 Task: Select street view around selected location Fort Davis National Historic Site, Texas, United States and verify 4 surrounding locations
Action: Mouse moved to (95, 53)
Screenshot: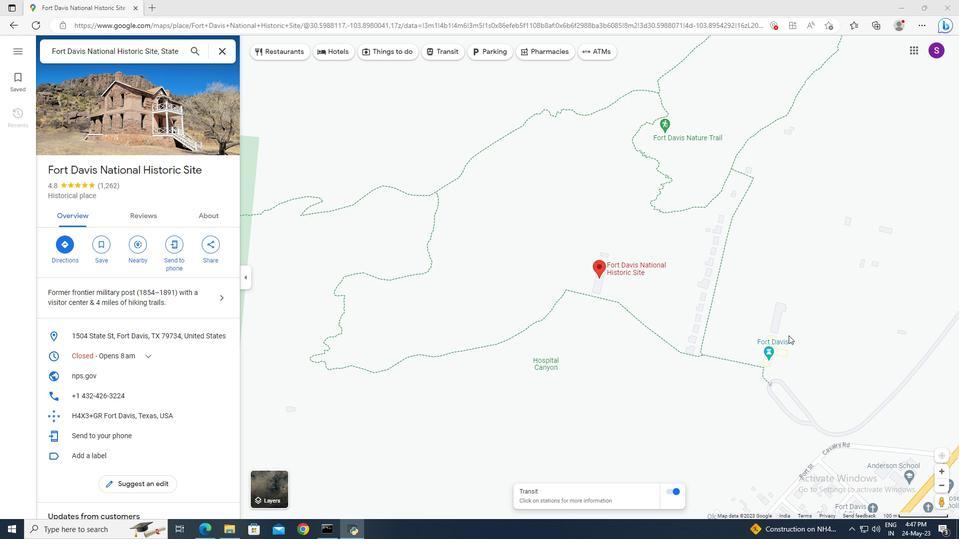 
Action: Mouse pressed left at (95, 53)
Screenshot: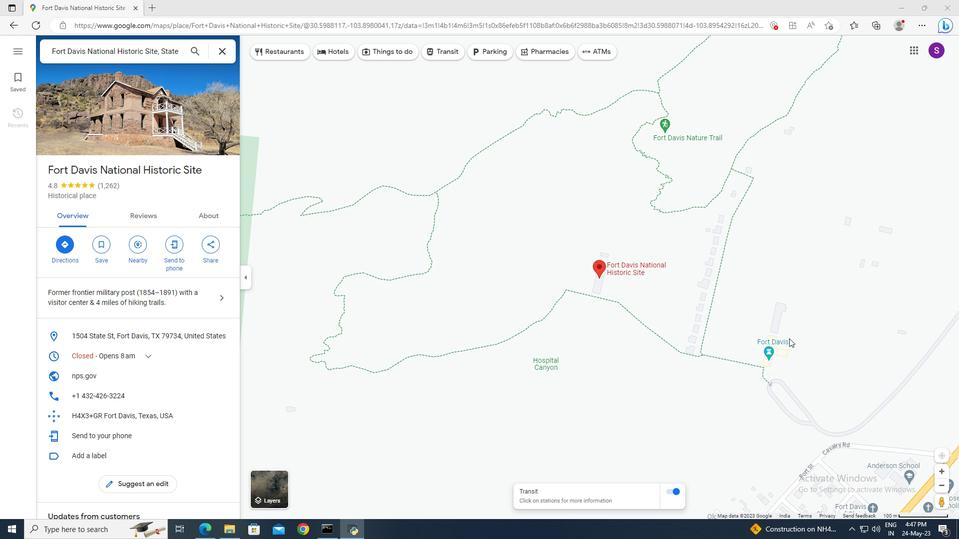 
Action: Key pressed <Key.shift>Fort<Key.space><Key.shift>Davis<Key.space><Key.shift>National<Key.space><Key.shift>Historic<Key.space><Key.shift_r>Site
Screenshot: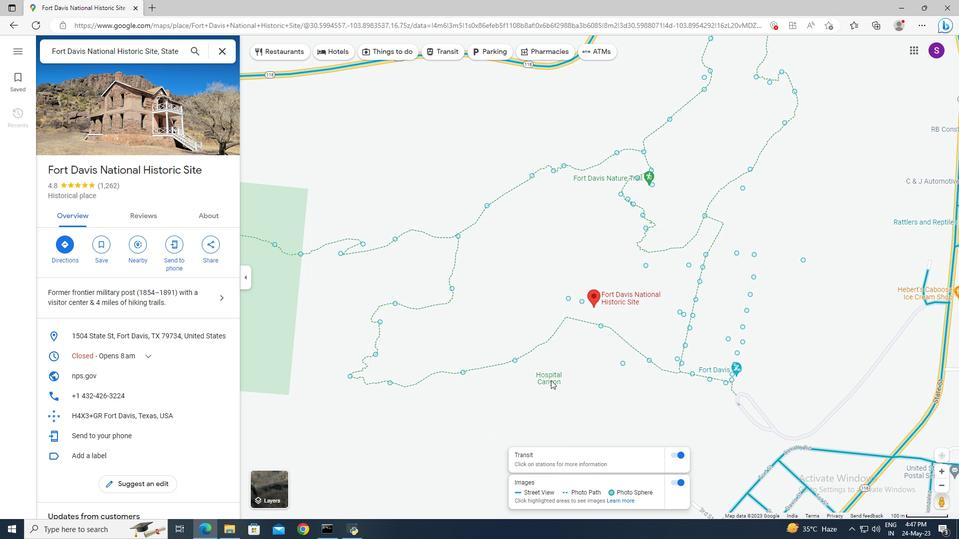 
Action: Mouse moved to (100, 69)
Screenshot: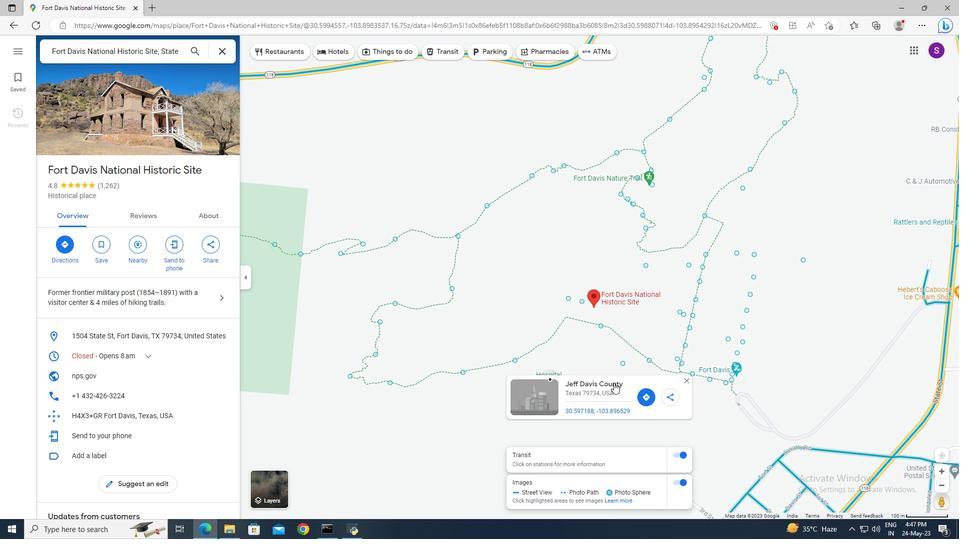 
Action: Mouse pressed left at (100, 69)
Screenshot: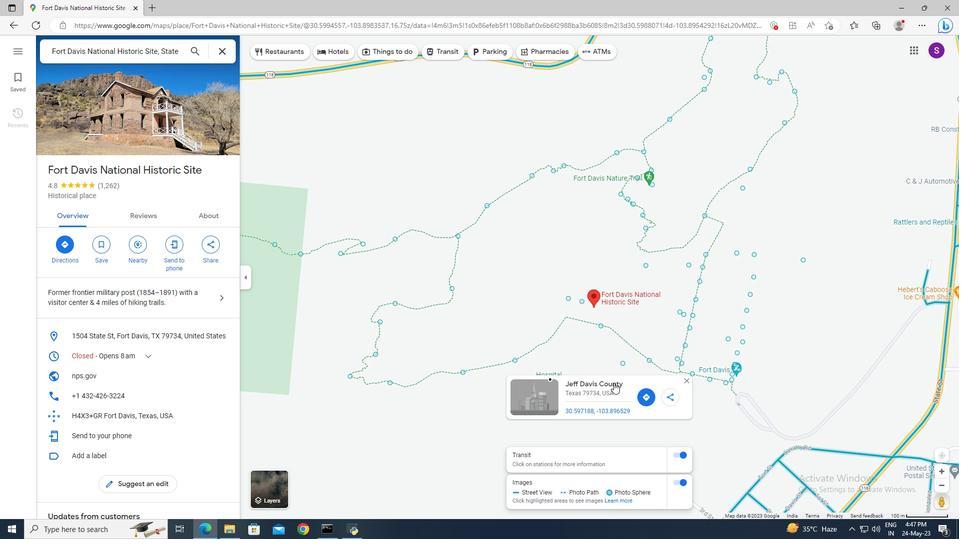 
Action: Mouse moved to (941, 505)
Screenshot: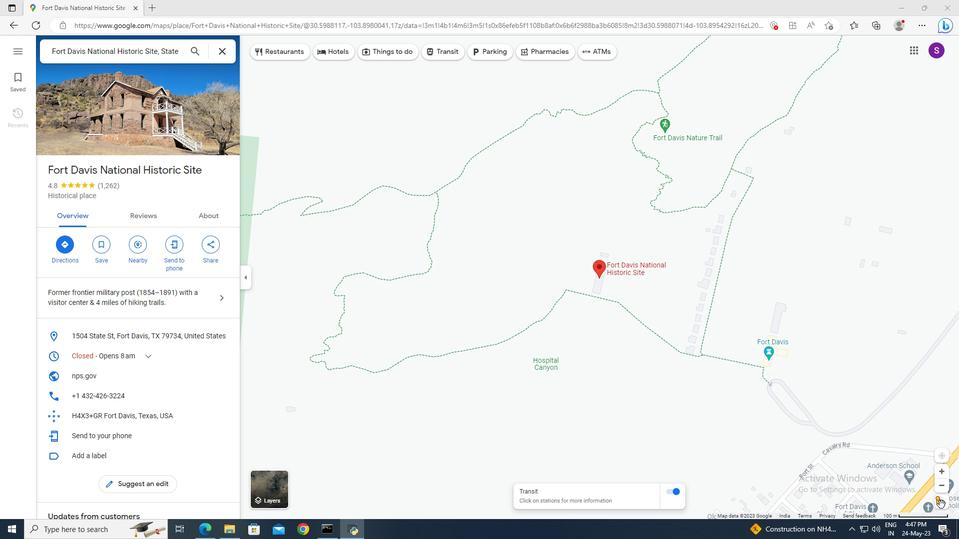
Action: Mouse pressed left at (941, 505)
Screenshot: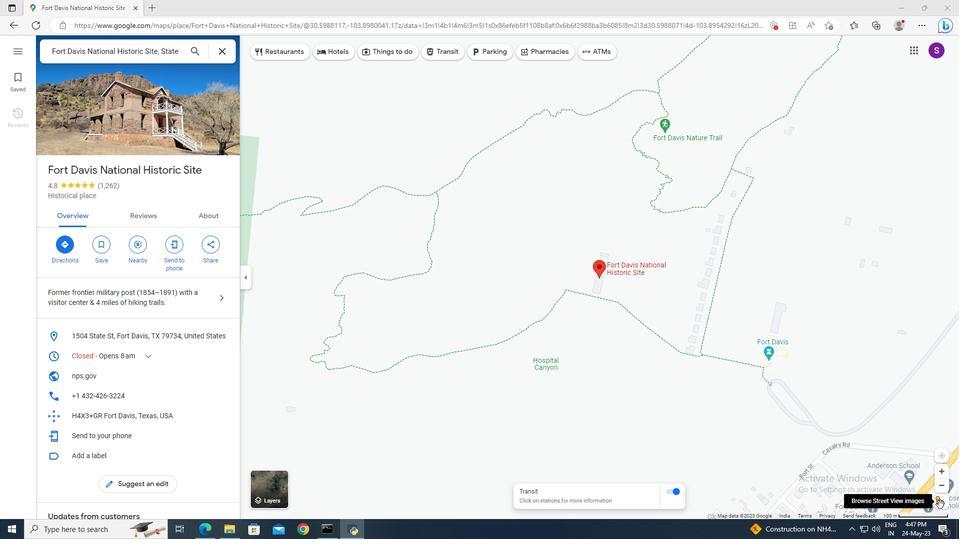 
Action: Mouse moved to (622, 337)
Screenshot: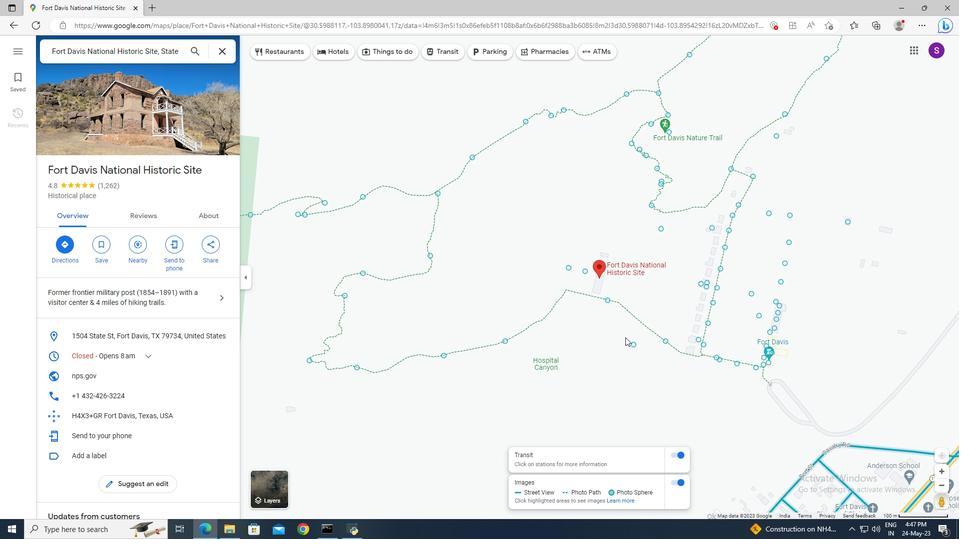 
Action: Mouse scrolled (622, 337) with delta (0, 0)
Screenshot: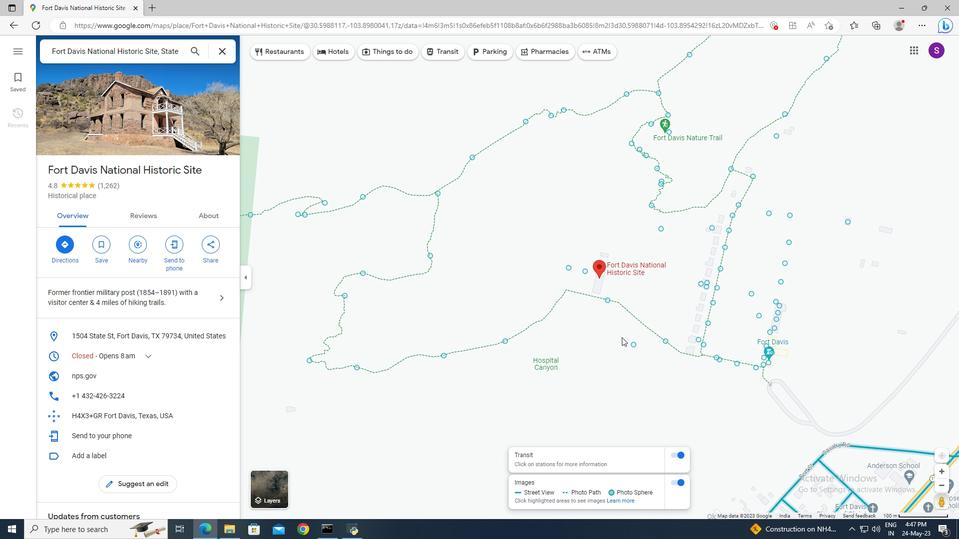 
Action: Mouse scrolled (622, 337) with delta (0, 0)
Screenshot: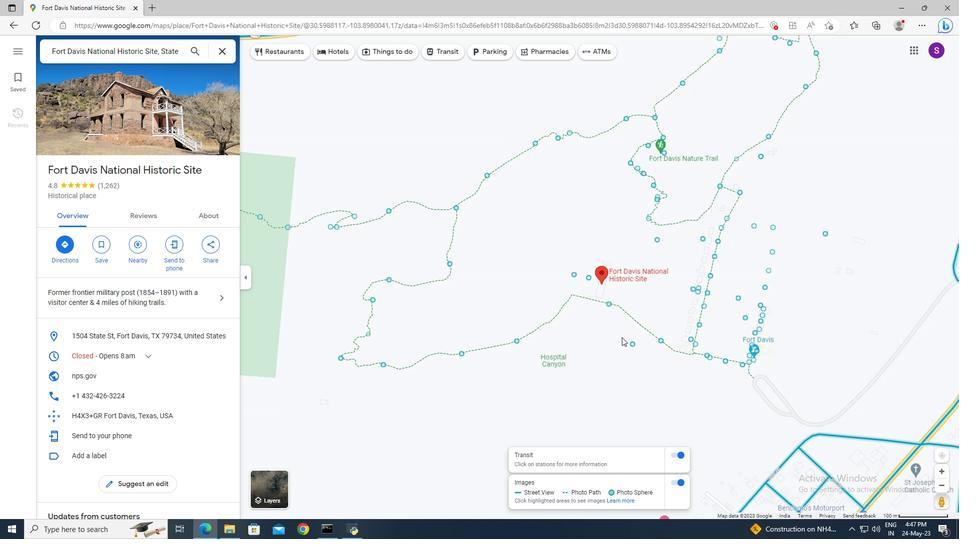 
Action: Mouse scrolled (622, 337) with delta (0, 0)
Screenshot: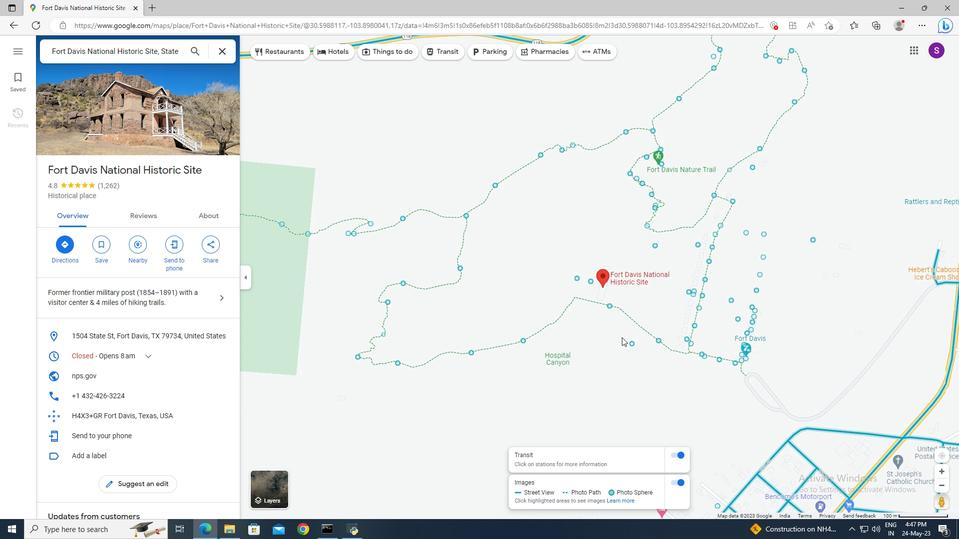 
Action: Mouse scrolled (622, 337) with delta (0, 0)
Screenshot: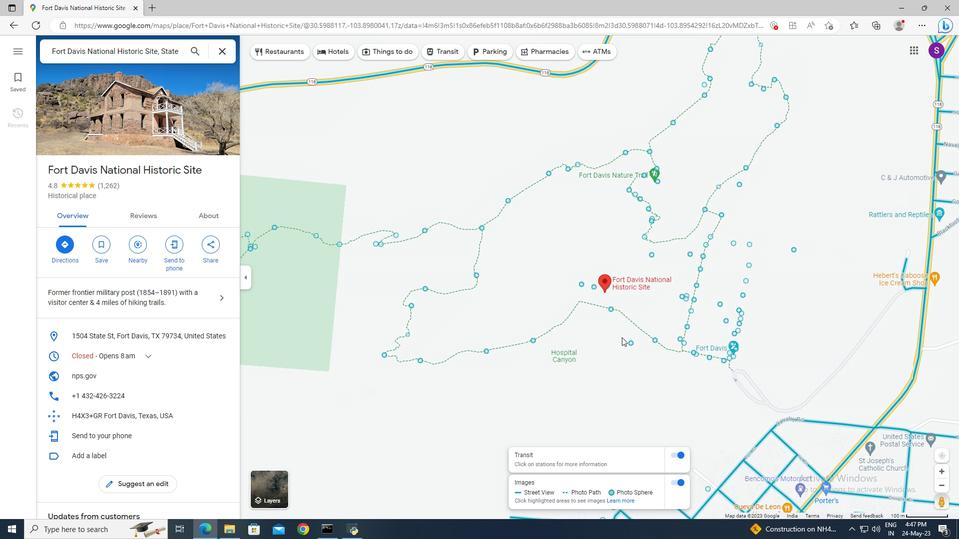 
Action: Mouse scrolled (622, 337) with delta (0, 0)
Screenshot: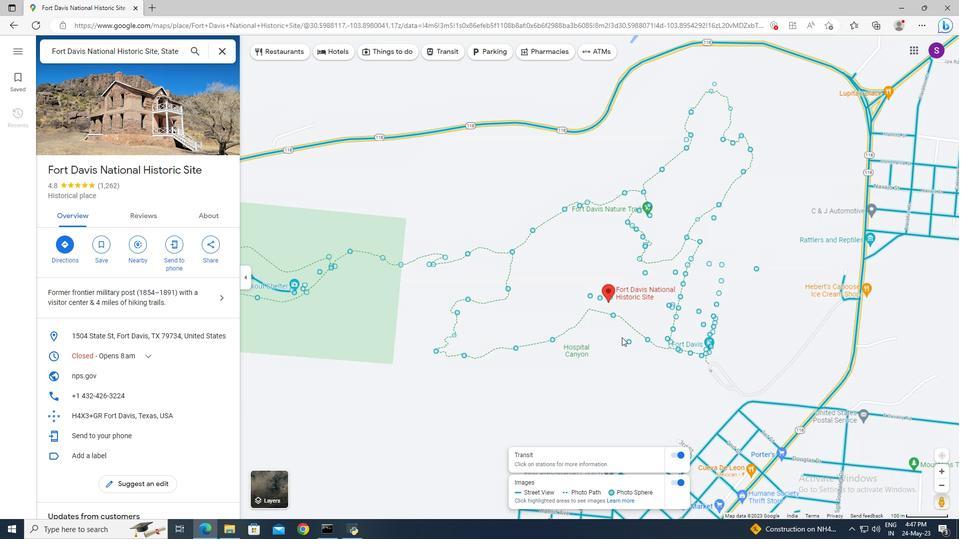 
Action: Mouse moved to (739, 335)
Screenshot: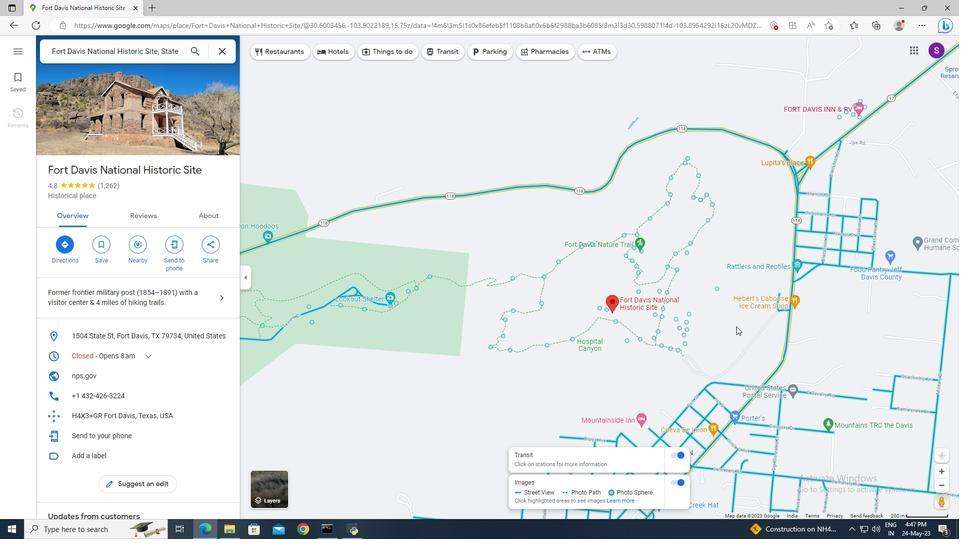 
Action: Mouse pressed left at (739, 335)
Screenshot: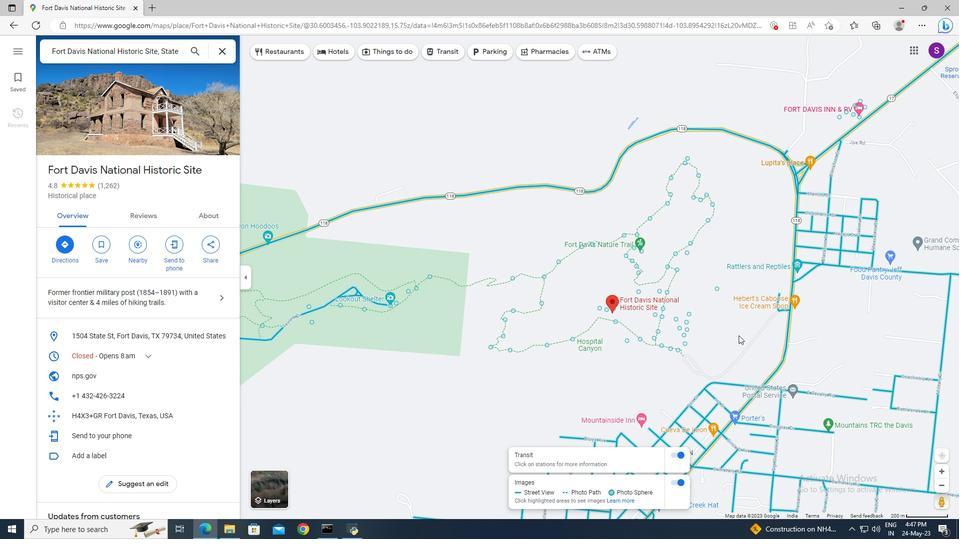 
Action: Mouse moved to (665, 318)
Screenshot: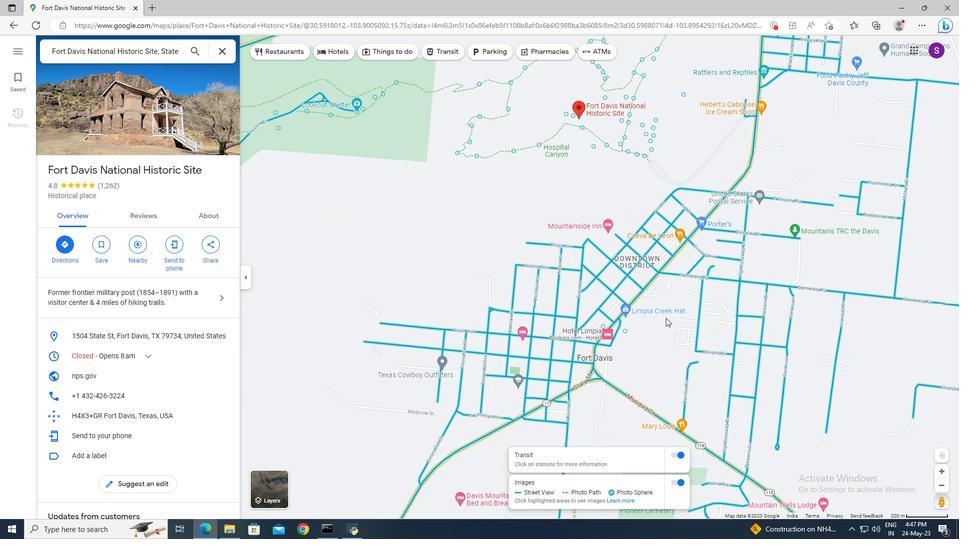 
Action: Mouse pressed left at (665, 318)
Screenshot: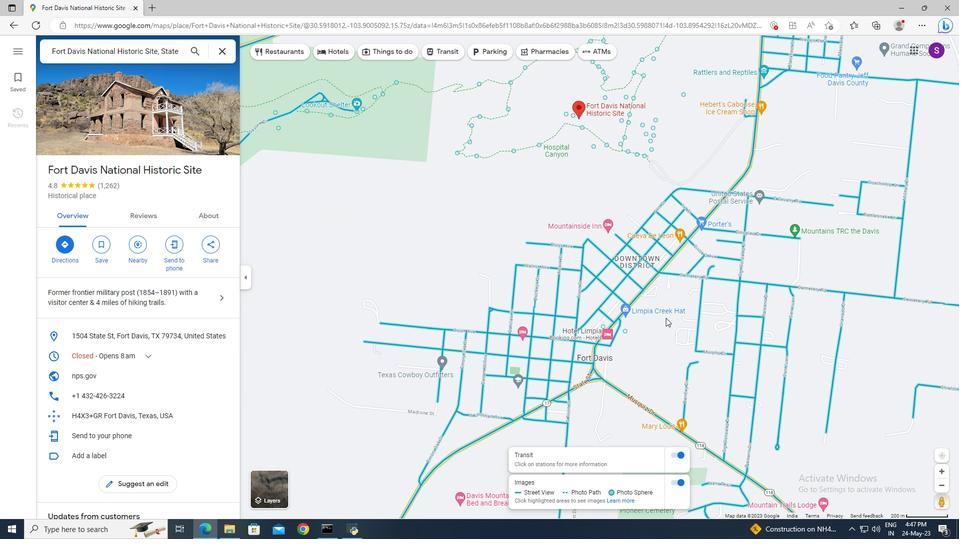 
Action: Mouse moved to (602, 196)
Screenshot: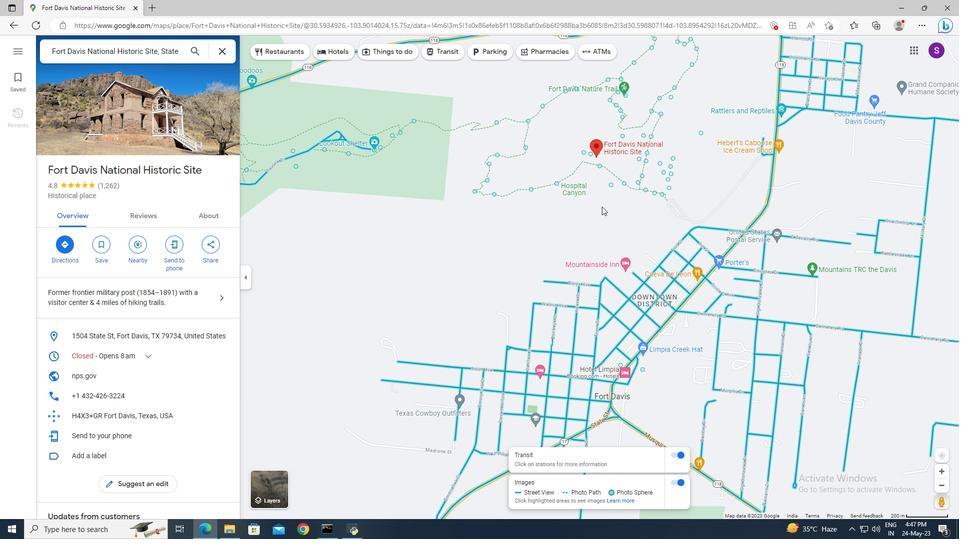 
Action: Mouse scrolled (602, 196) with delta (0, 0)
Screenshot: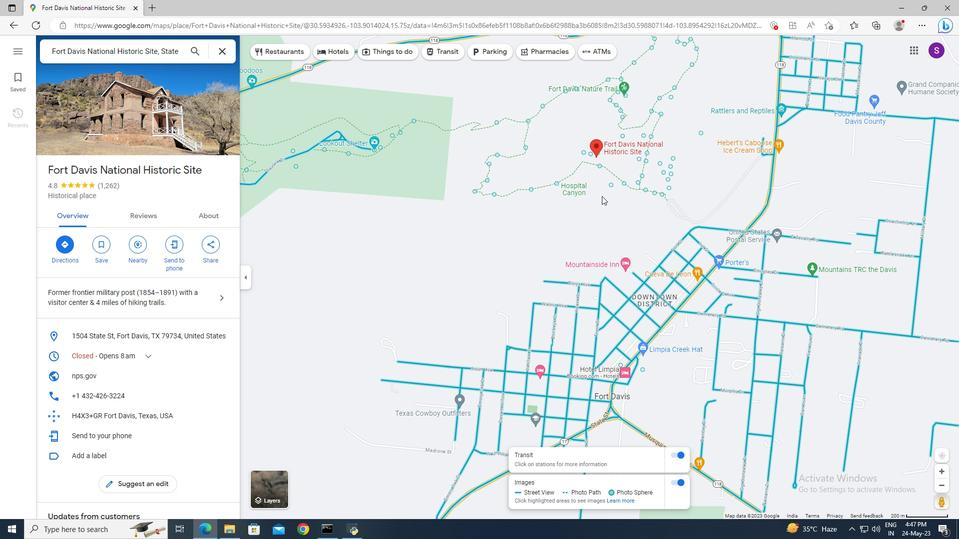 
Action: Mouse scrolled (602, 196) with delta (0, 0)
Screenshot: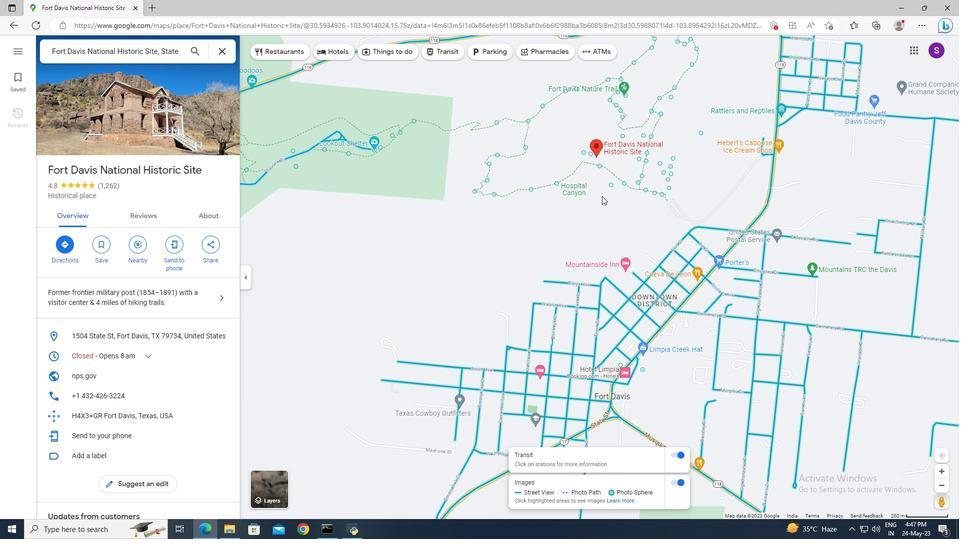 
Action: Mouse scrolled (602, 196) with delta (0, 0)
Screenshot: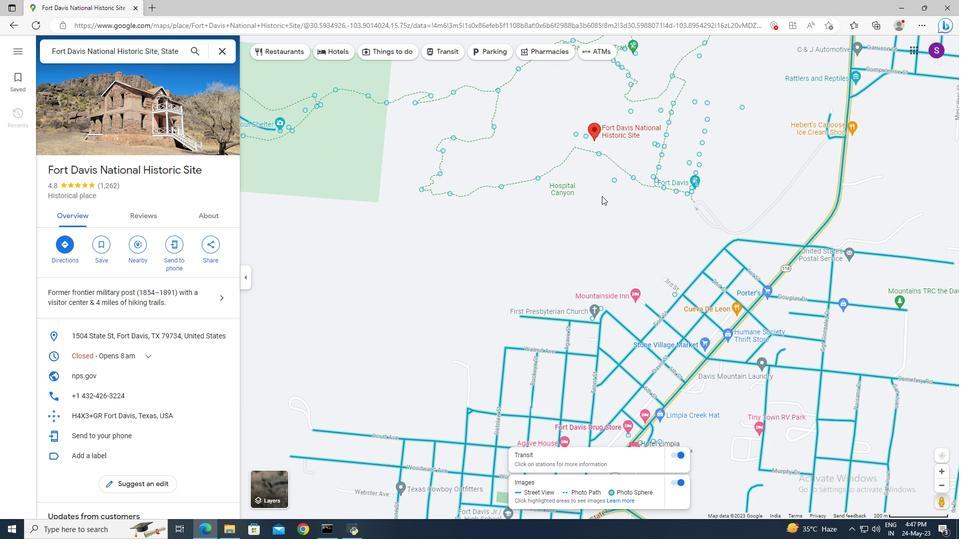 
Action: Mouse scrolled (602, 196) with delta (0, 0)
Screenshot: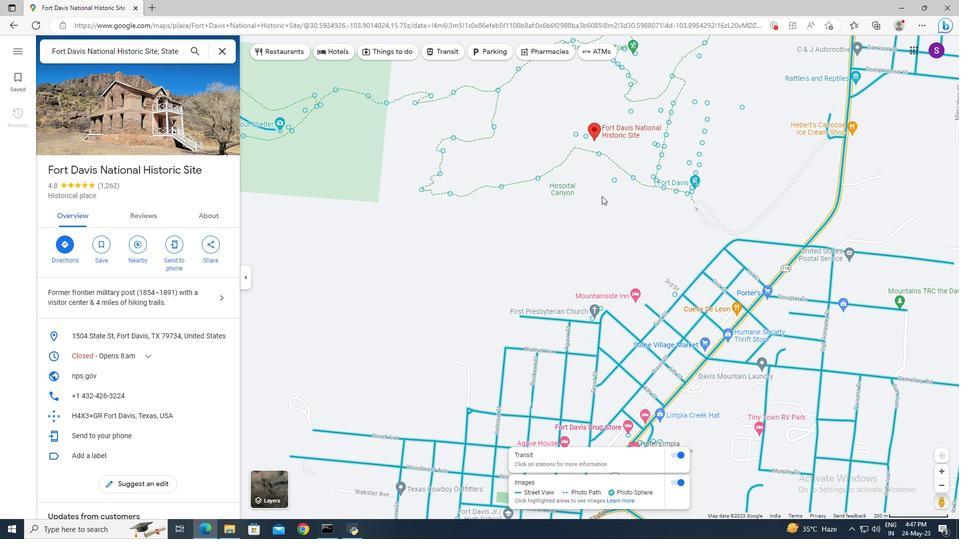 
Action: Mouse moved to (589, 187)
Screenshot: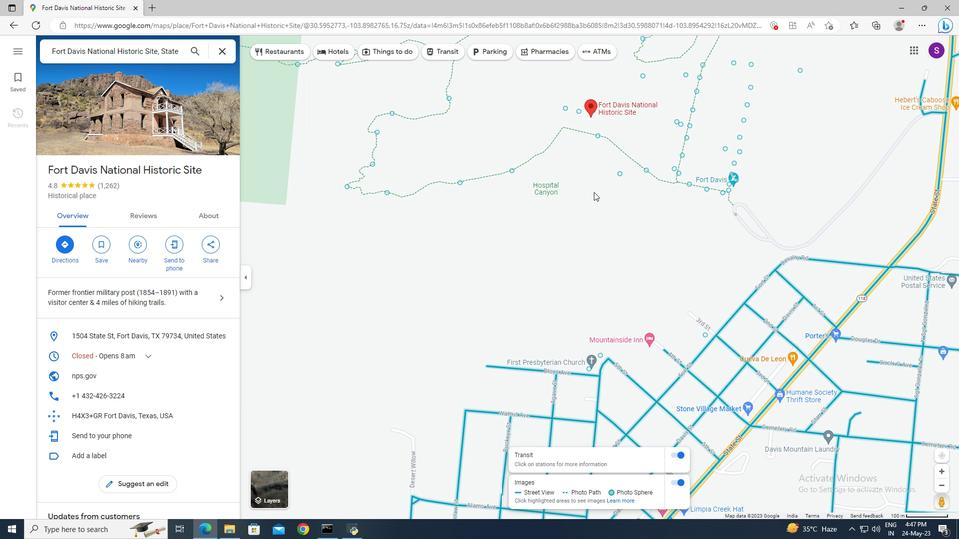 
Action: Mouse pressed left at (589, 187)
Screenshot: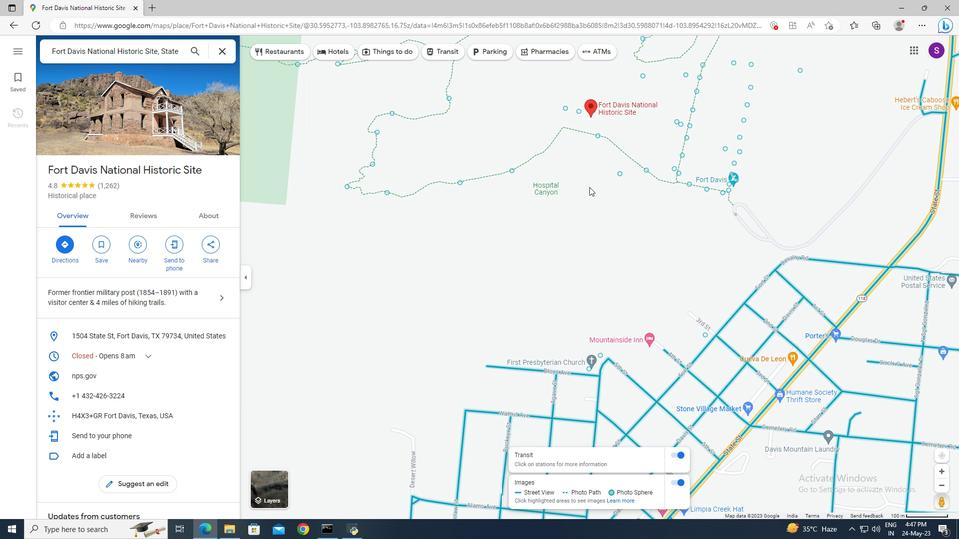 
Action: Mouse moved to (551, 380)
Screenshot: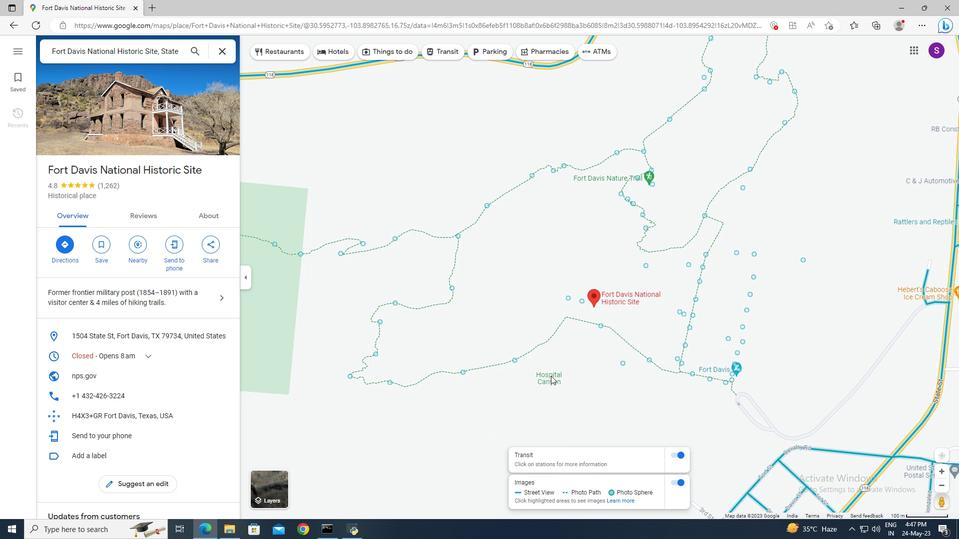 
Action: Mouse pressed left at (551, 380)
Screenshot: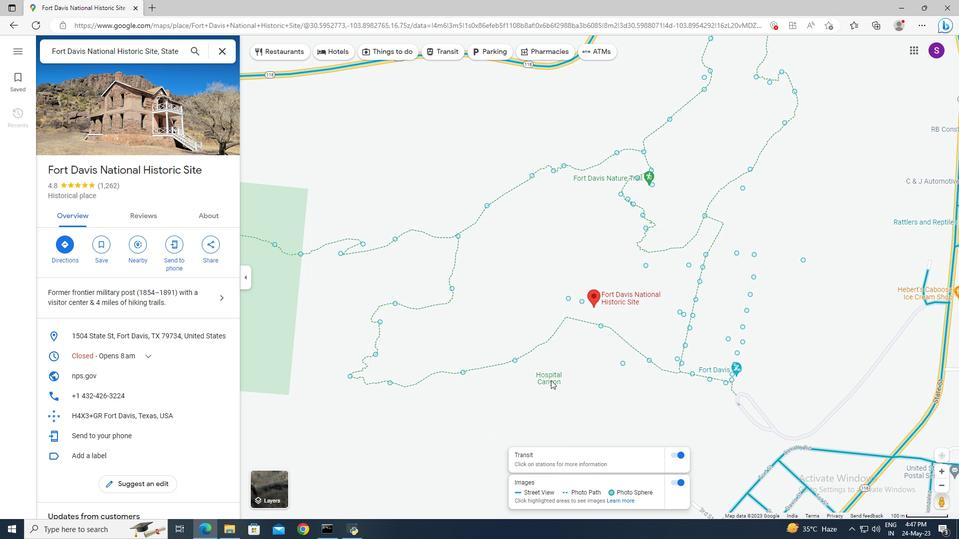 
Action: Mouse moved to (614, 383)
Screenshot: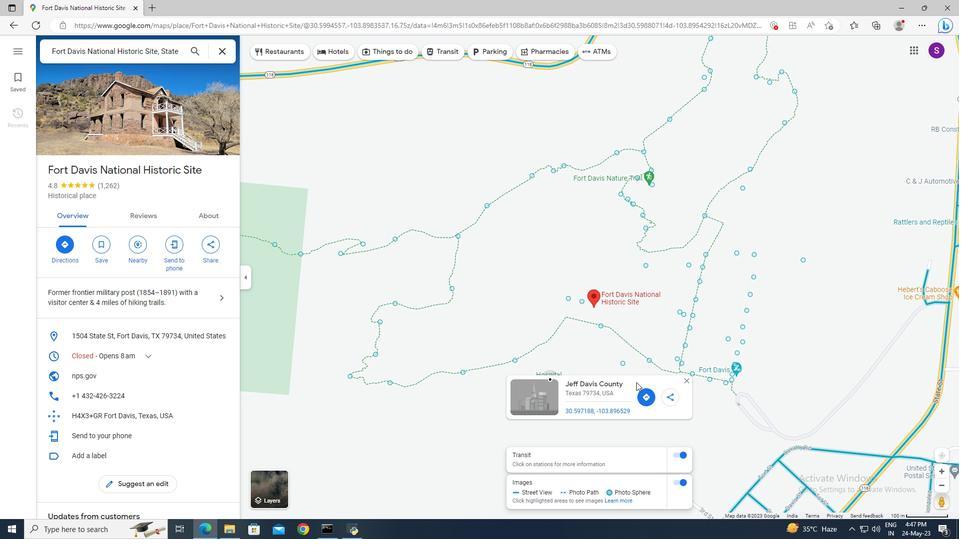 
Action: Mouse pressed left at (614, 383)
Screenshot: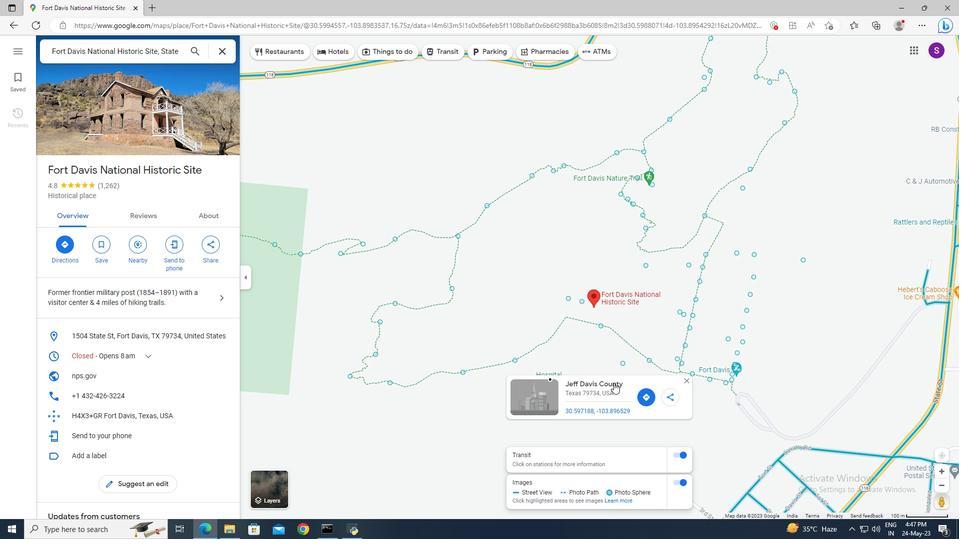 
Action: Mouse moved to (198, 246)
Screenshot: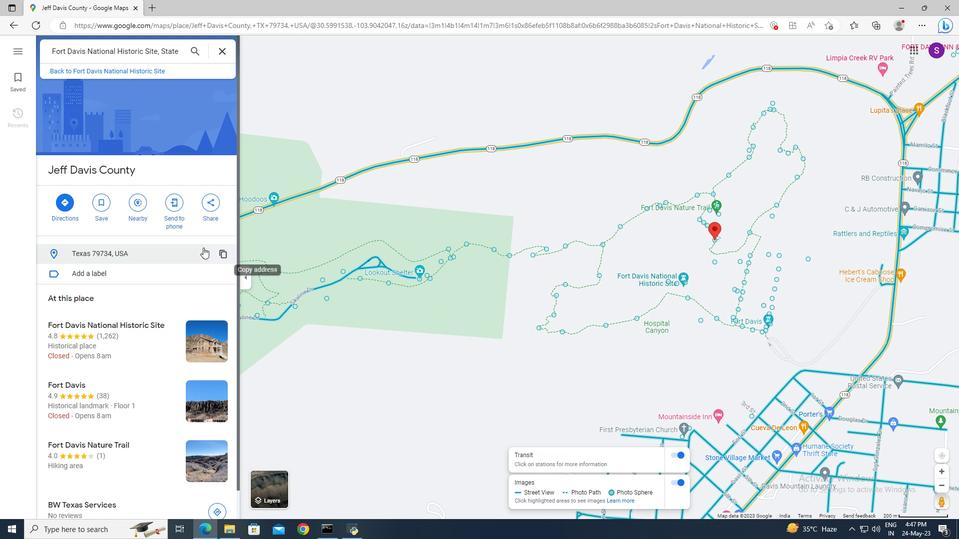 
Action: Mouse scrolled (198, 246) with delta (0, 0)
Screenshot: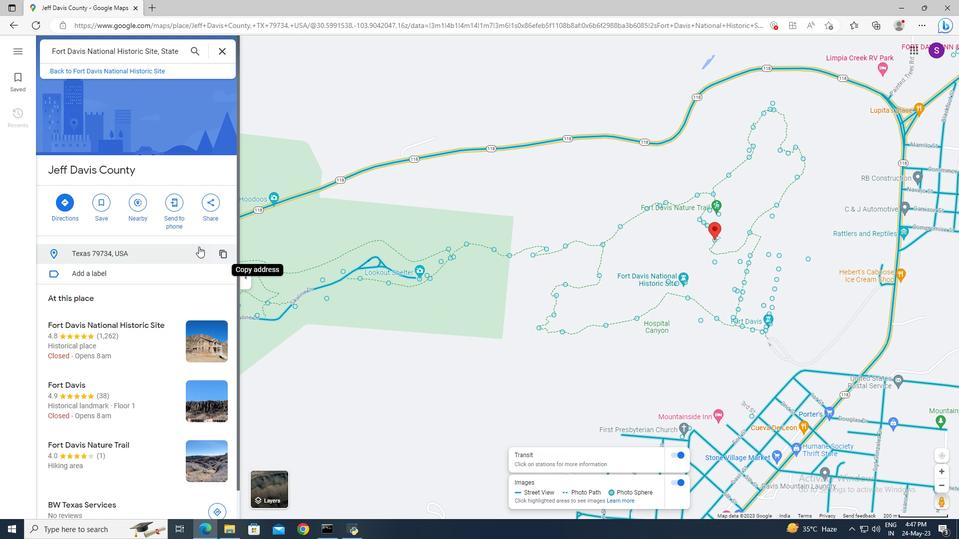
Action: Mouse moved to (715, 258)
Screenshot: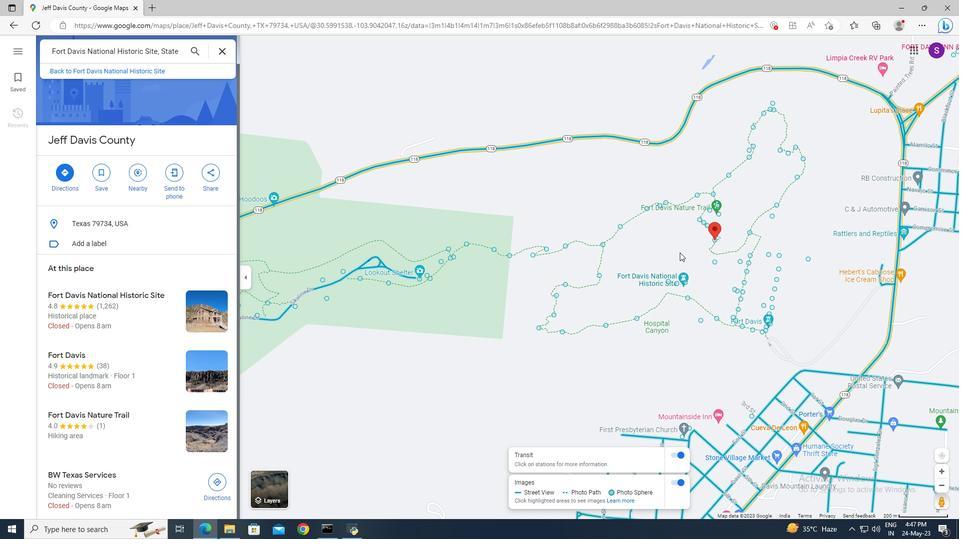 
Action: Mouse scrolled (715, 258) with delta (0, 0)
Screenshot: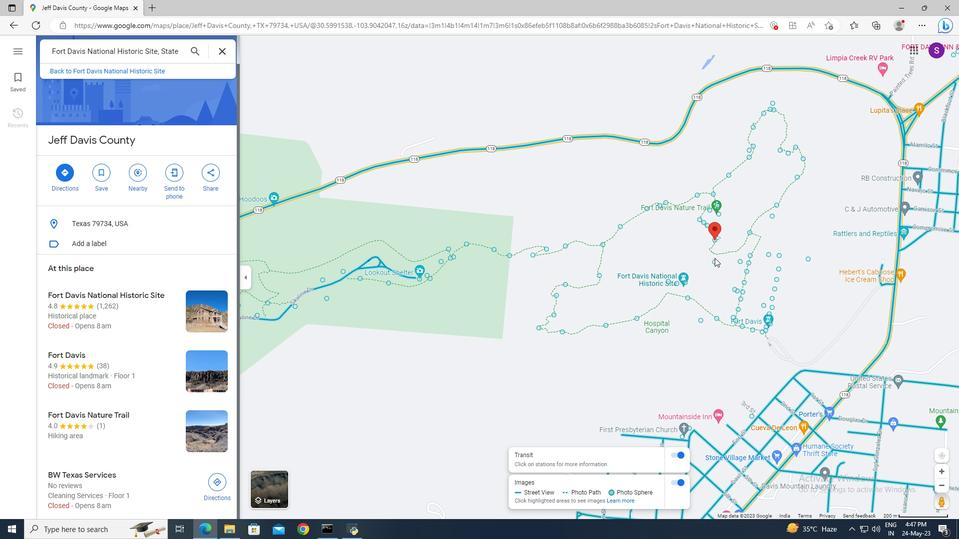 
Action: Mouse scrolled (715, 258) with delta (0, 0)
Screenshot: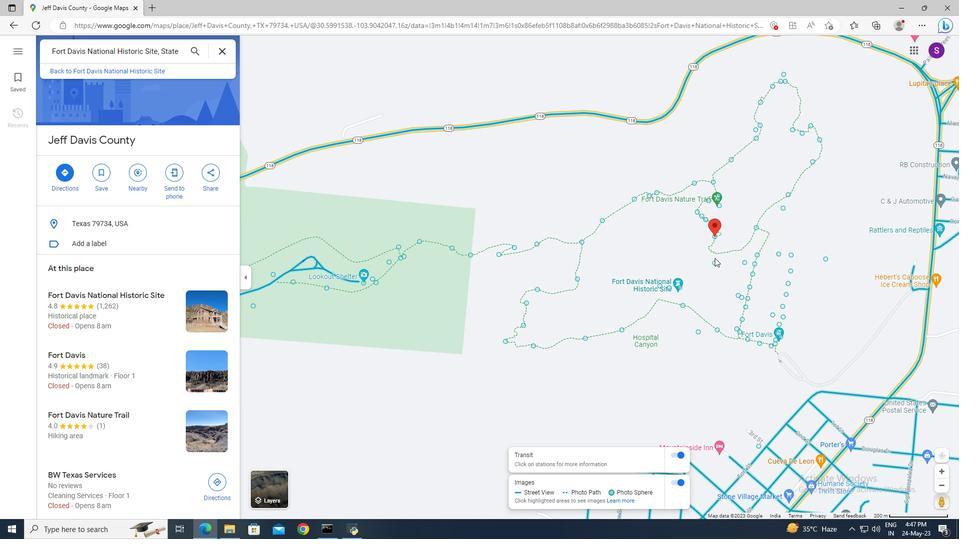 
Action: Mouse scrolled (715, 258) with delta (0, 0)
Screenshot: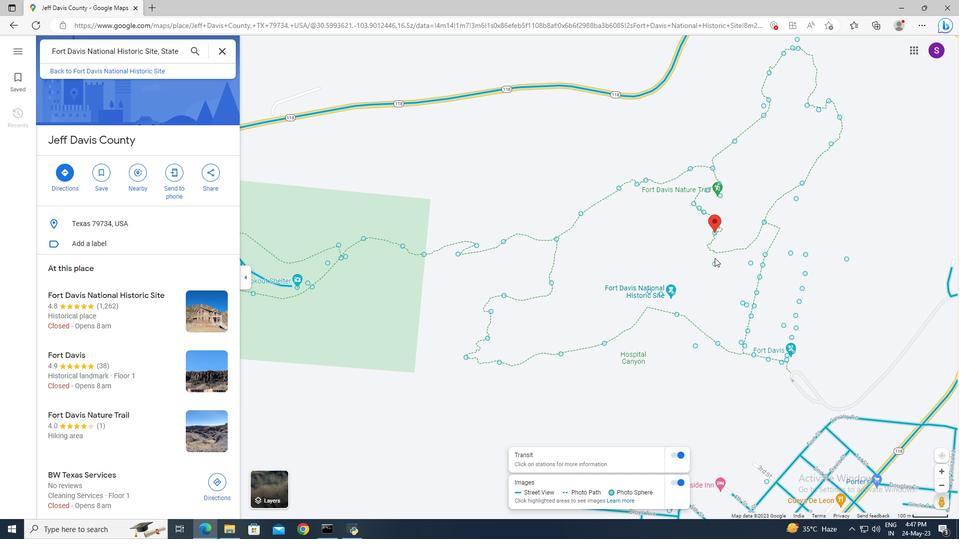 
Action: Mouse moved to (719, 174)
Screenshot: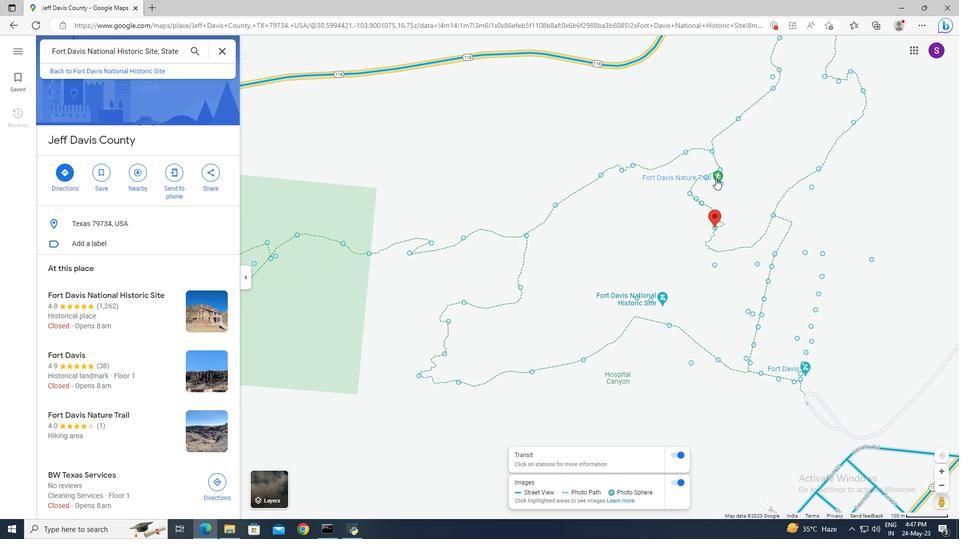 
Action: Mouse pressed left at (719, 174)
Screenshot: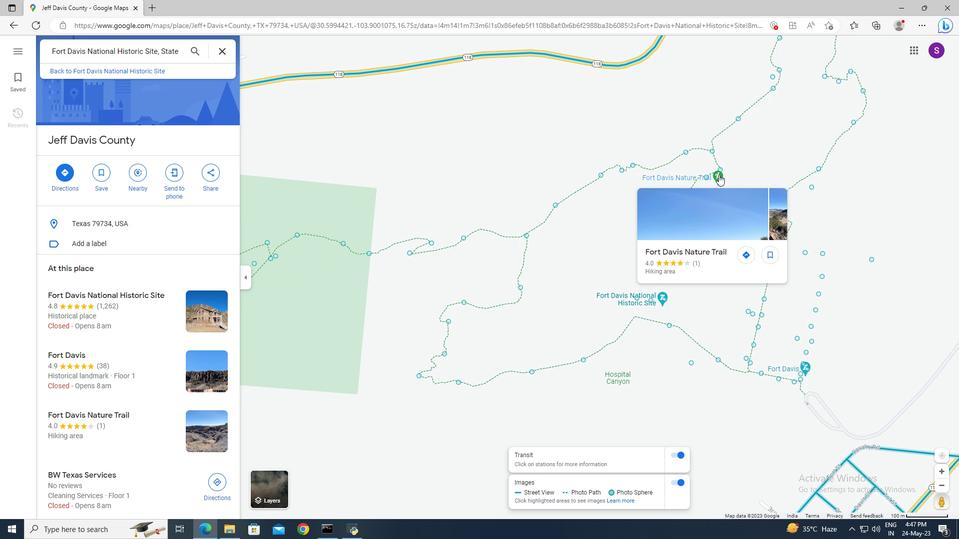 
Action: Mouse moved to (723, 285)
Screenshot: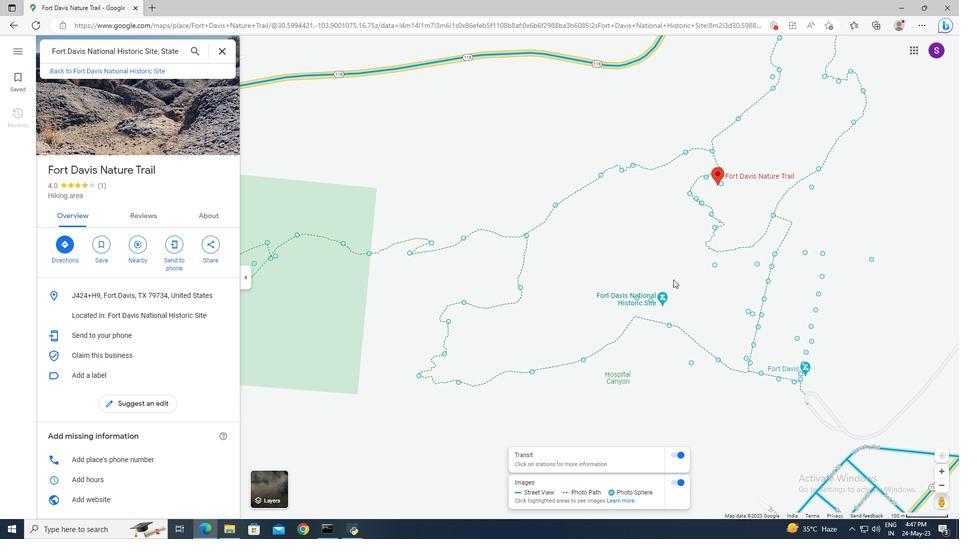 
Action: Mouse scrolled (723, 284) with delta (0, 0)
Screenshot: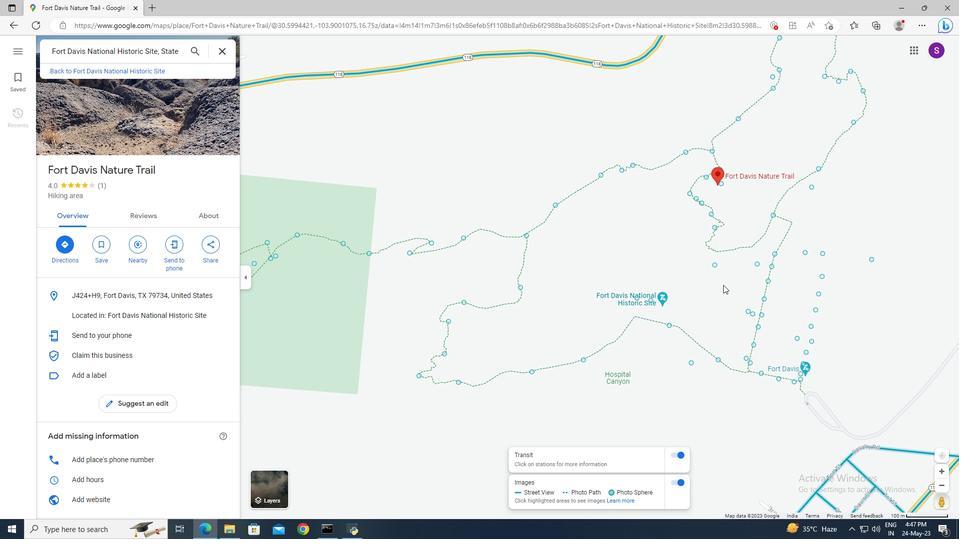 
Action: Mouse scrolled (723, 284) with delta (0, 0)
Screenshot: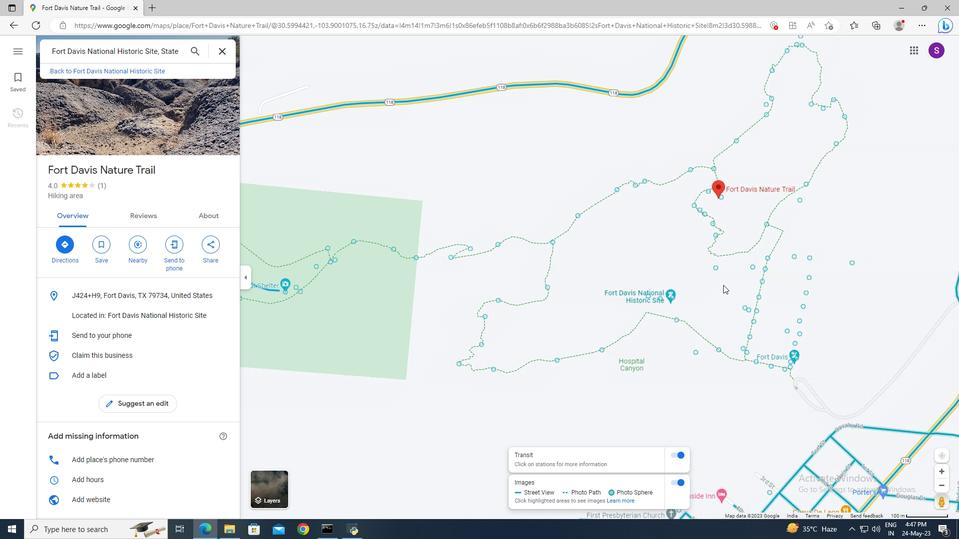 
Action: Mouse moved to (780, 342)
Screenshot: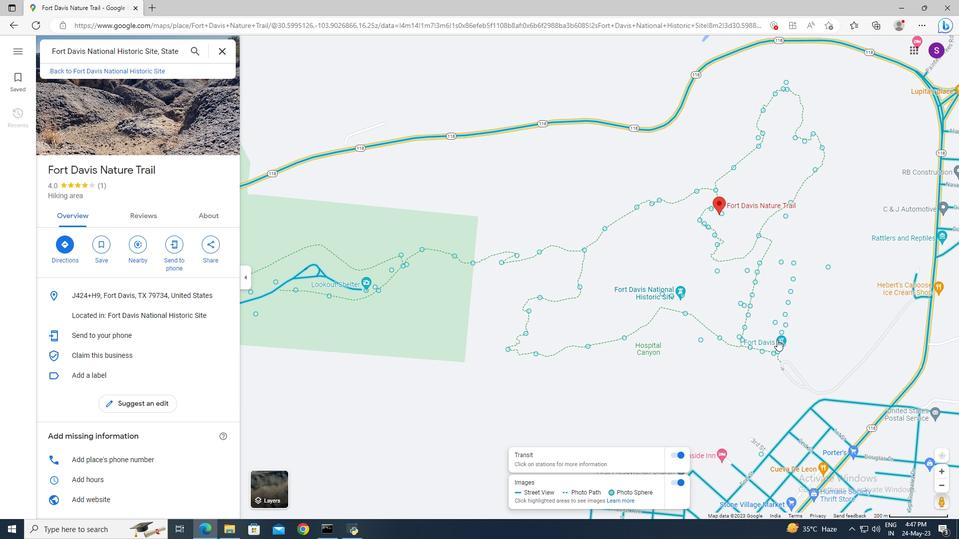 
Action: Mouse pressed left at (780, 342)
Screenshot: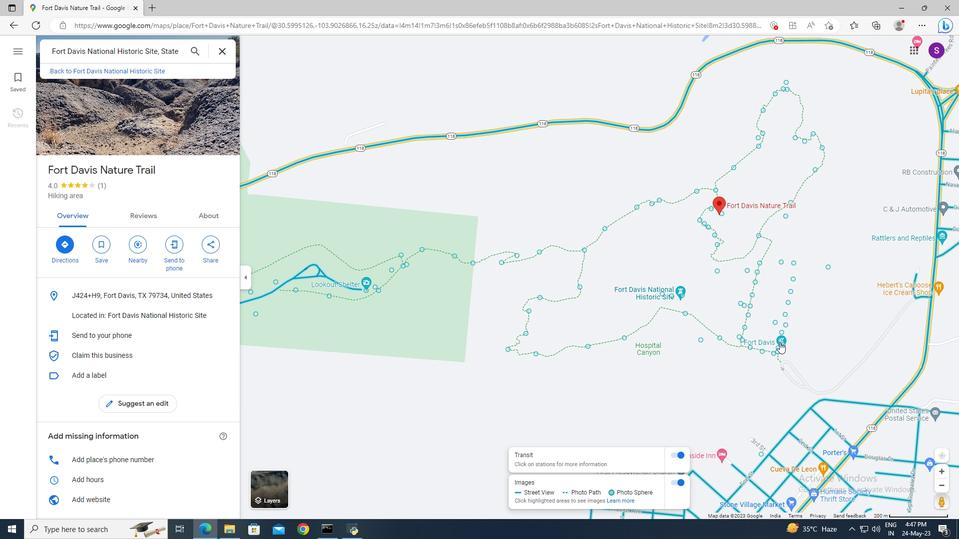 
Action: Mouse moved to (766, 309)
Screenshot: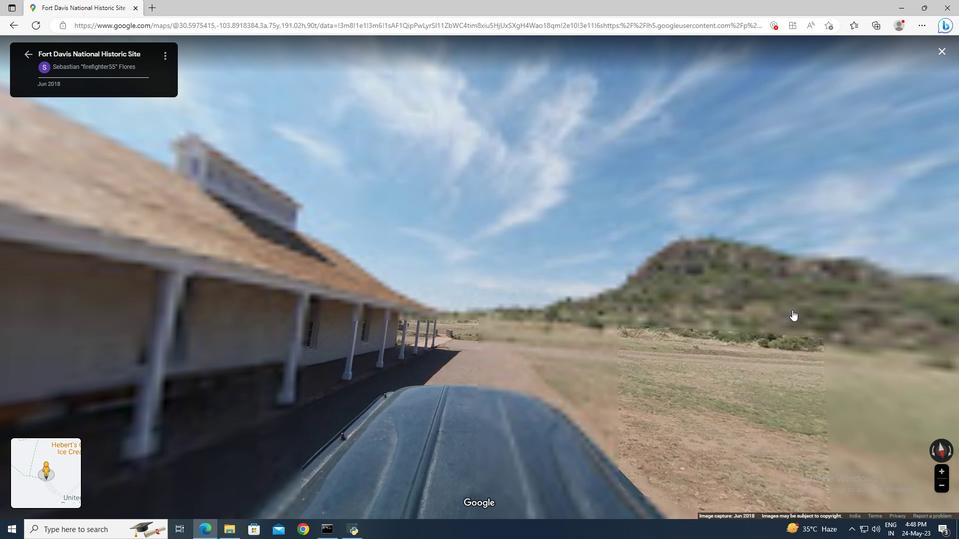 
Action: Mouse pressed left at (766, 309)
Screenshot: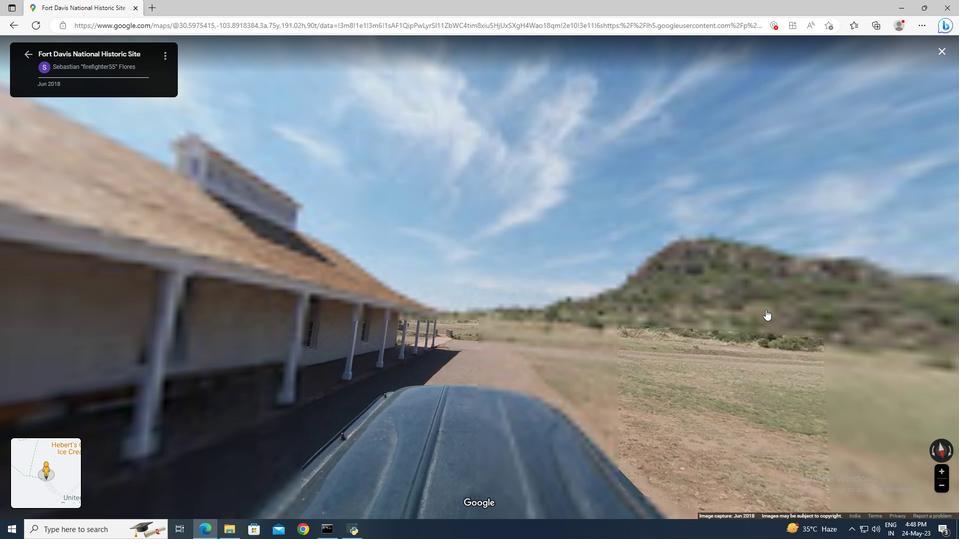 
Action: Mouse moved to (531, 297)
Screenshot: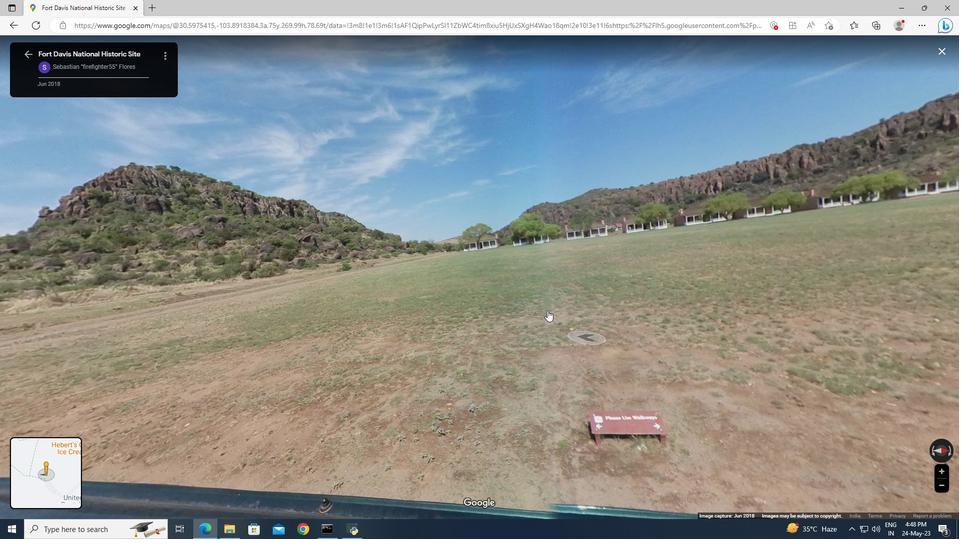 
Action: Mouse pressed left at (531, 297)
Screenshot: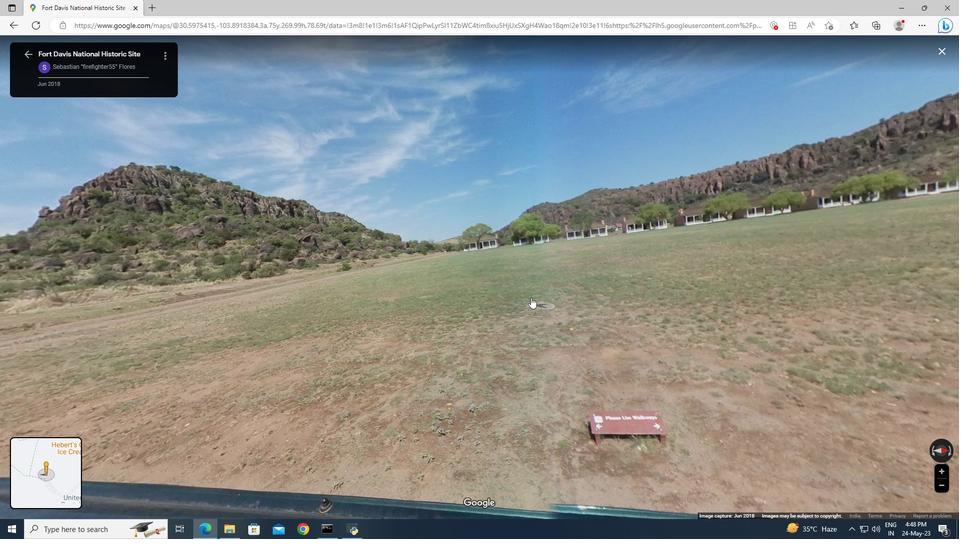 
Action: Mouse moved to (458, 293)
Screenshot: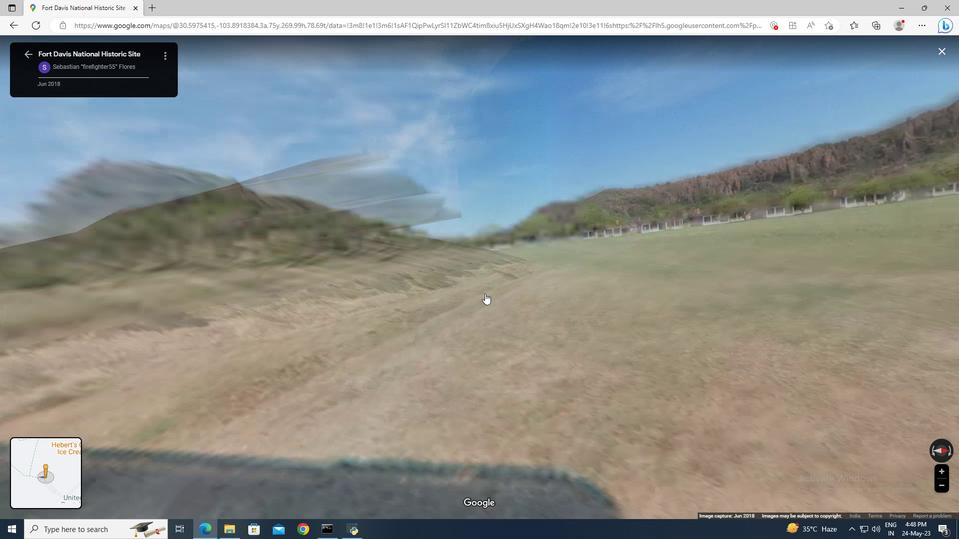 
Action: Mouse pressed left at (458, 293)
Screenshot: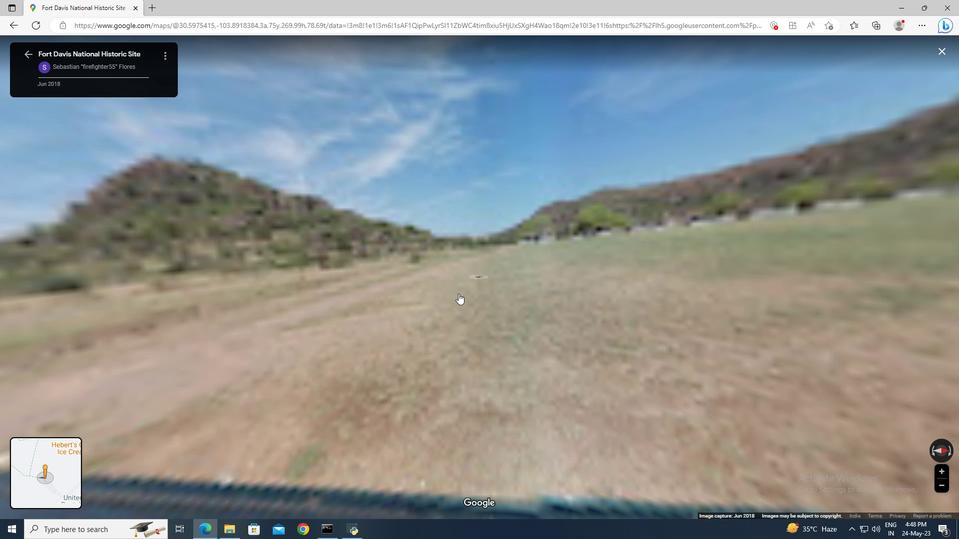 
Action: Mouse moved to (454, 331)
Screenshot: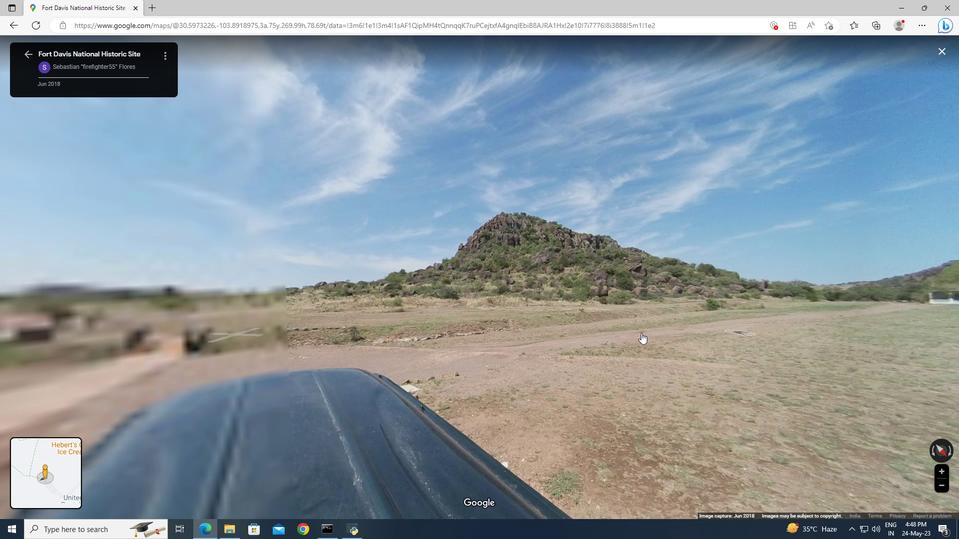 
Action: Mouse pressed left at (454, 331)
Screenshot: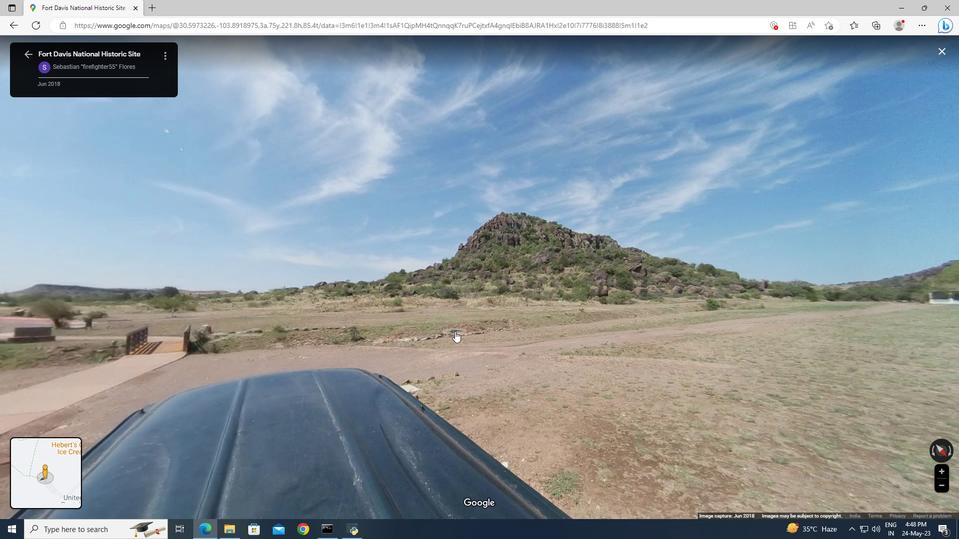 
Action: Mouse moved to (384, 317)
Screenshot: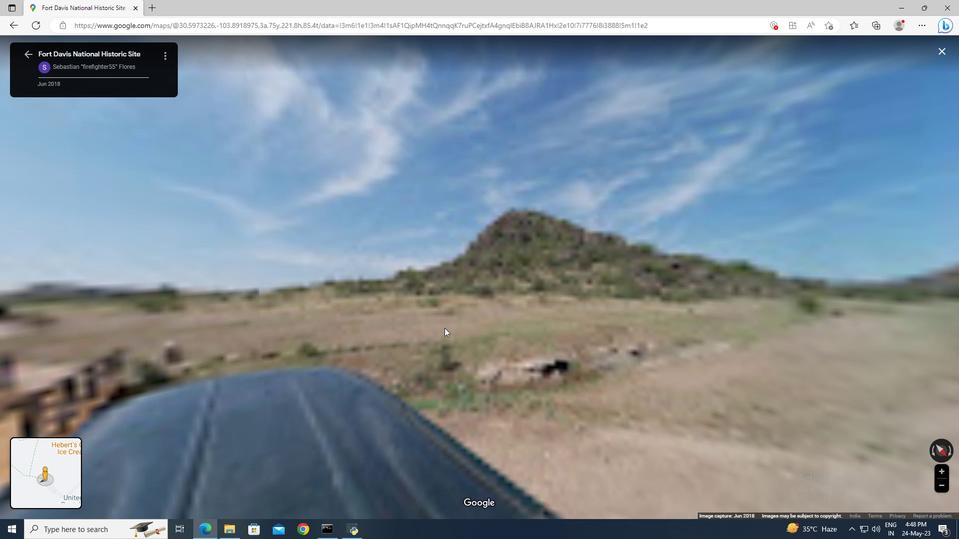 
Action: Mouse pressed left at (384, 317)
Screenshot: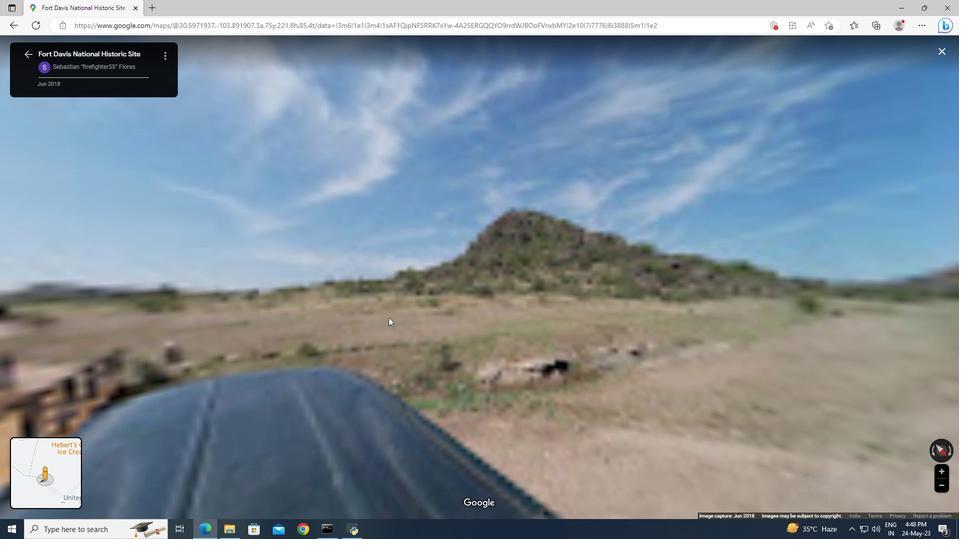 
Action: Mouse moved to (30, 56)
Screenshot: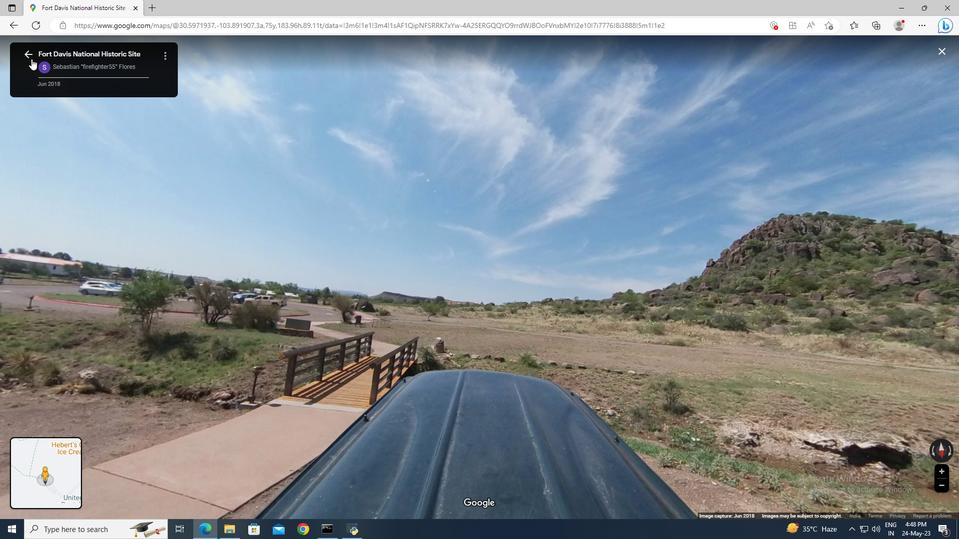 
Action: Mouse pressed left at (30, 56)
Screenshot: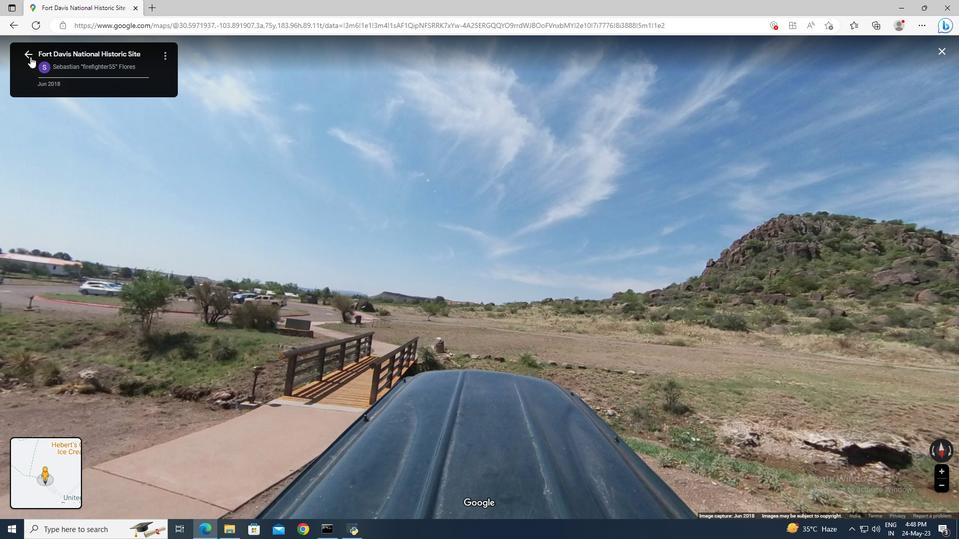 
Action: Mouse moved to (483, 223)
Screenshot: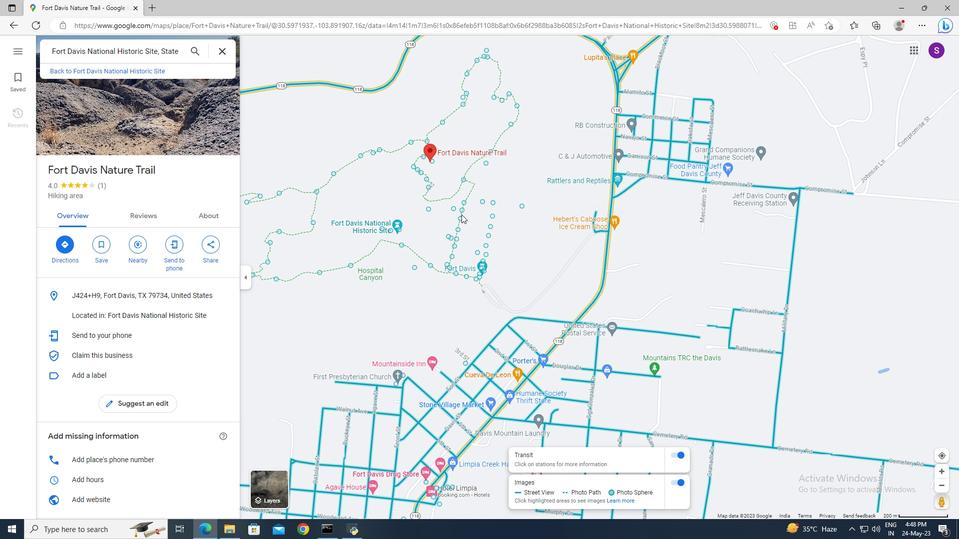 
Action: Mouse scrolled (483, 223) with delta (0, 0)
Screenshot: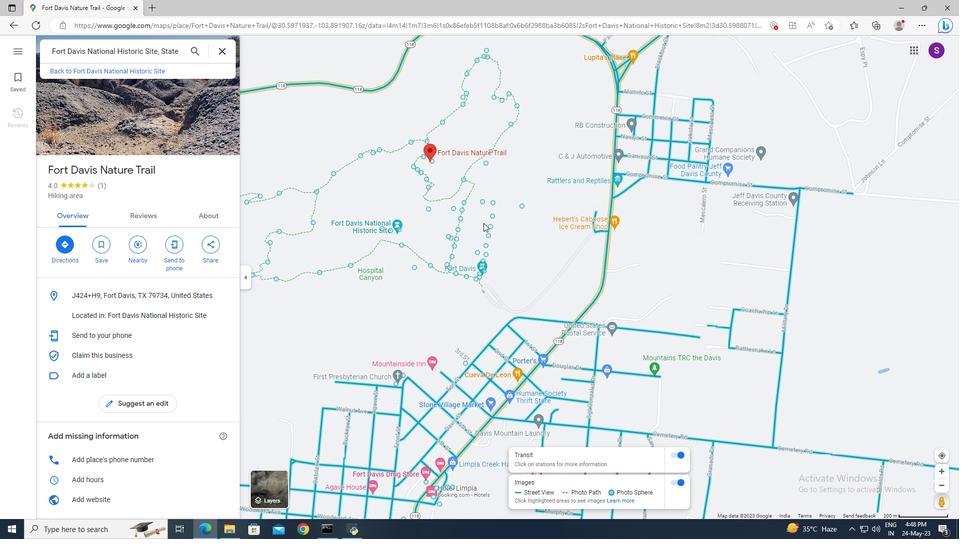 
Action: Mouse scrolled (483, 223) with delta (0, 0)
Screenshot: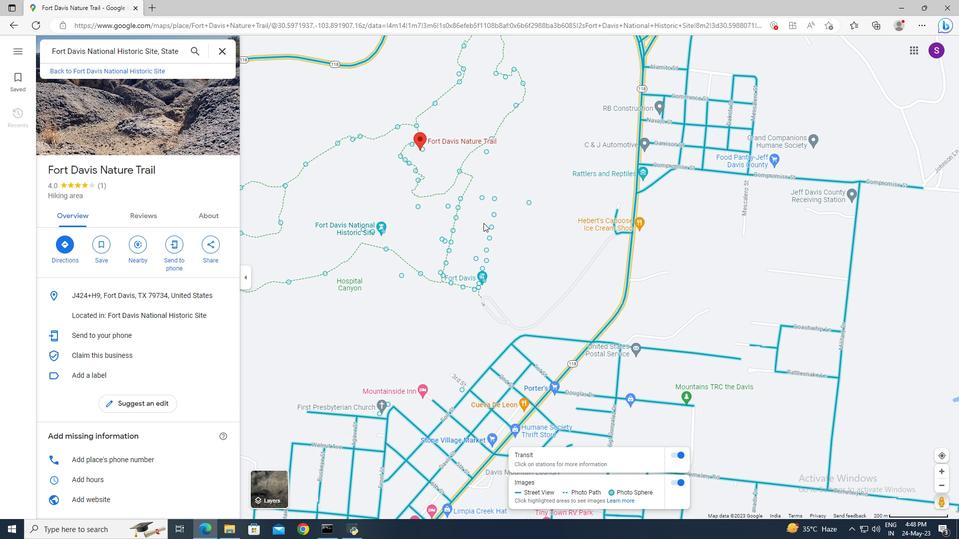 
Action: Mouse moved to (398, 186)
Screenshot: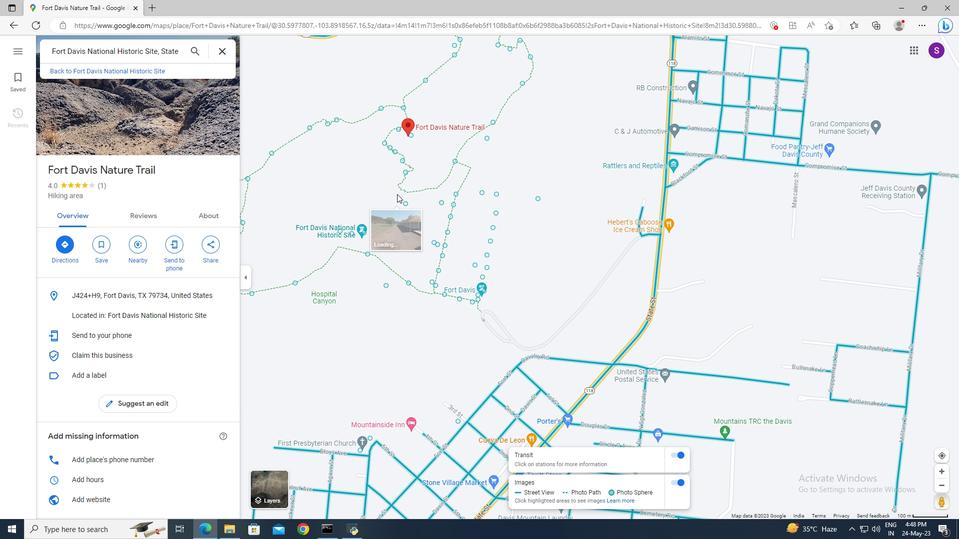 
Action: Mouse scrolled (398, 186) with delta (0, 0)
Screenshot: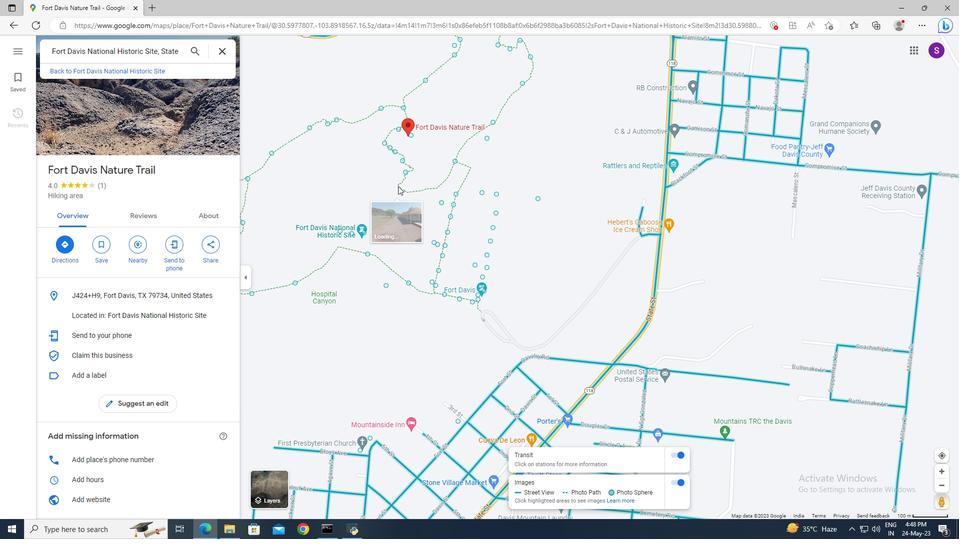 
Action: Mouse scrolled (398, 186) with delta (0, 0)
Screenshot: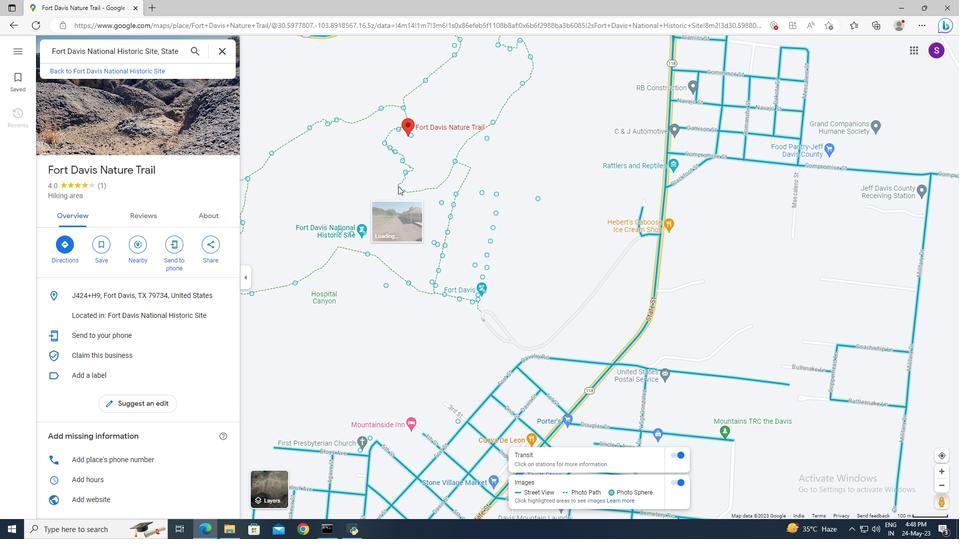 
Action: Mouse moved to (408, 247)
Screenshot: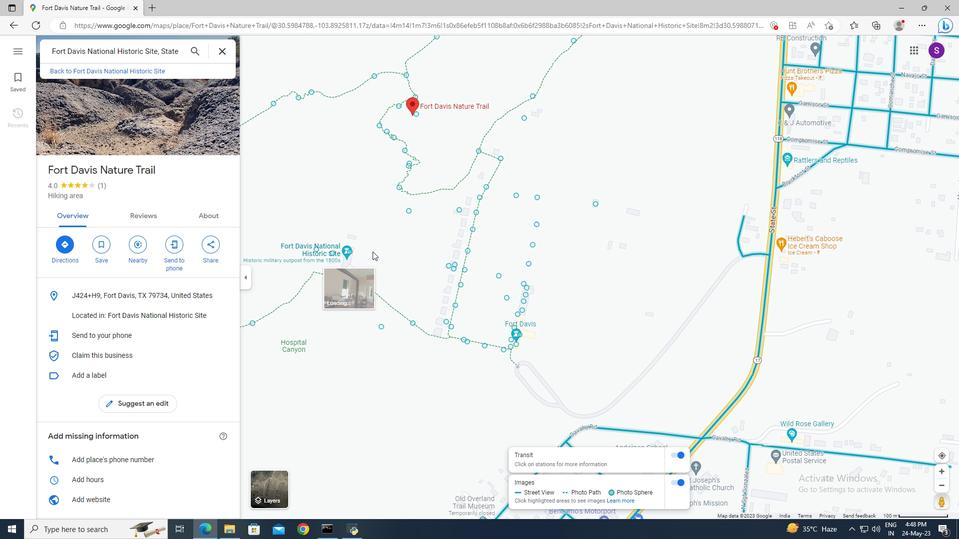 
Action: Mouse scrolled (408, 246) with delta (0, 0)
Screenshot: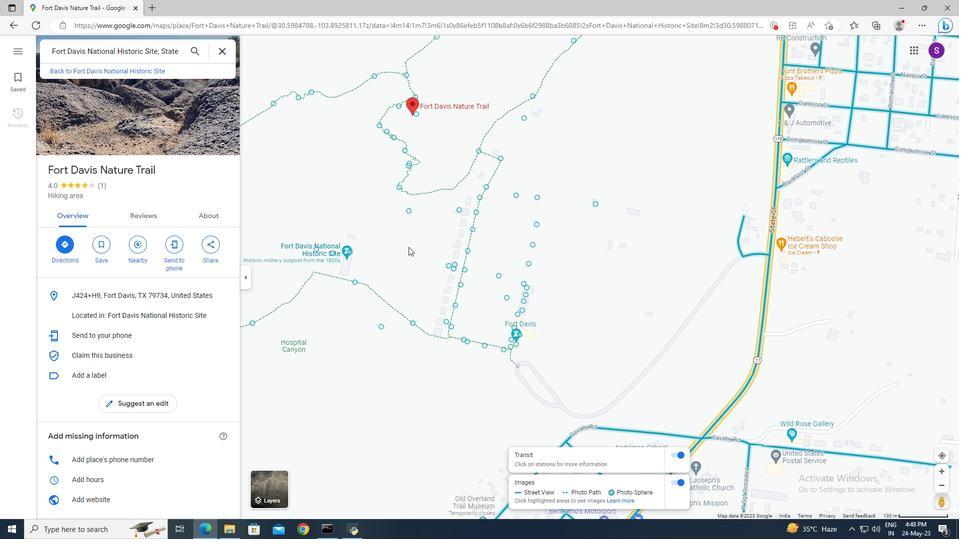 
Action: Mouse scrolled (408, 247) with delta (0, 0)
Screenshot: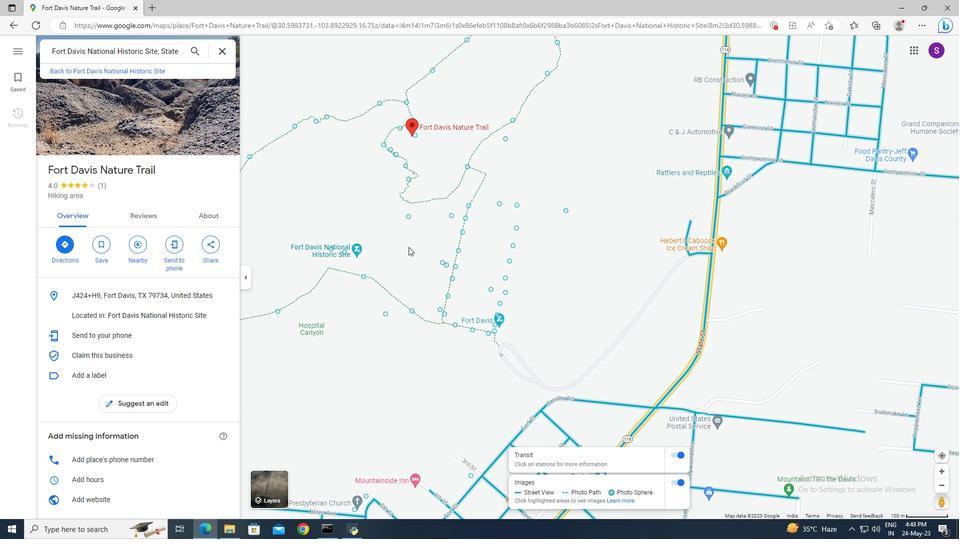 
Action: Mouse moved to (416, 214)
Screenshot: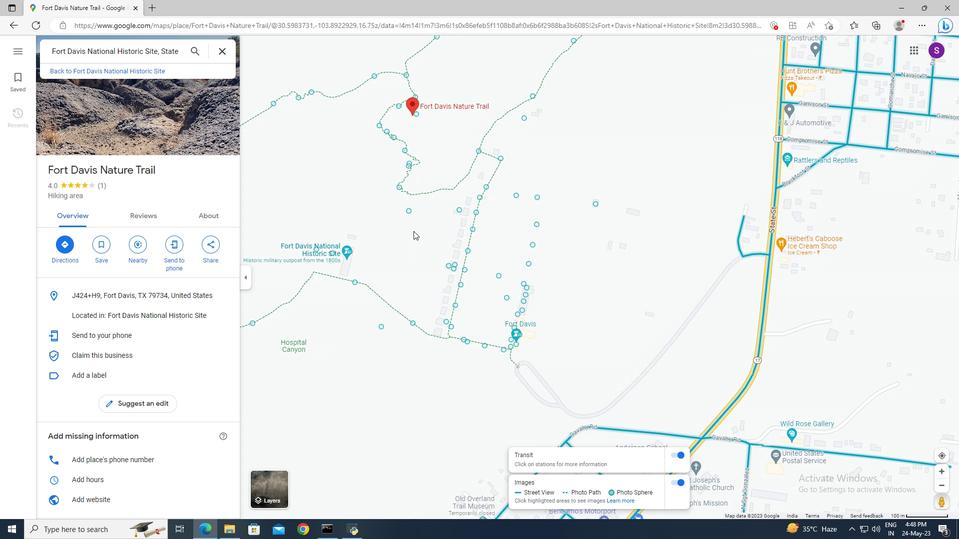 
Action: Mouse pressed left at (416, 214)
Screenshot: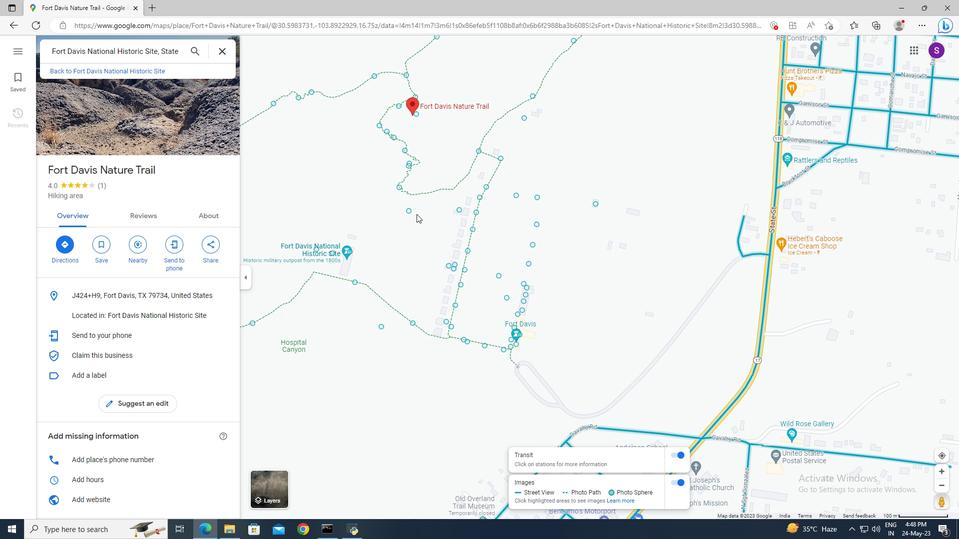 
Action: Mouse moved to (542, 315)
Screenshot: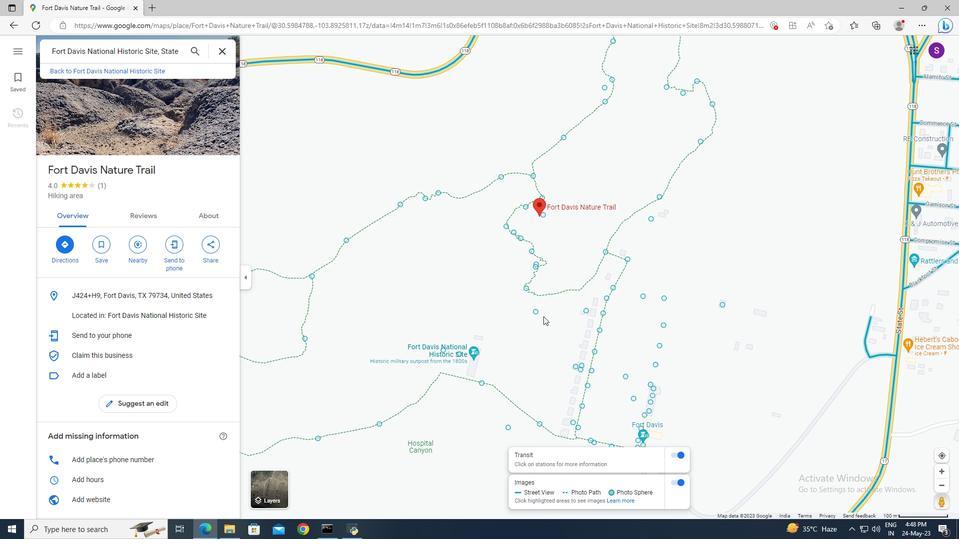
Action: Mouse scrolled (542, 314) with delta (0, 0)
Screenshot: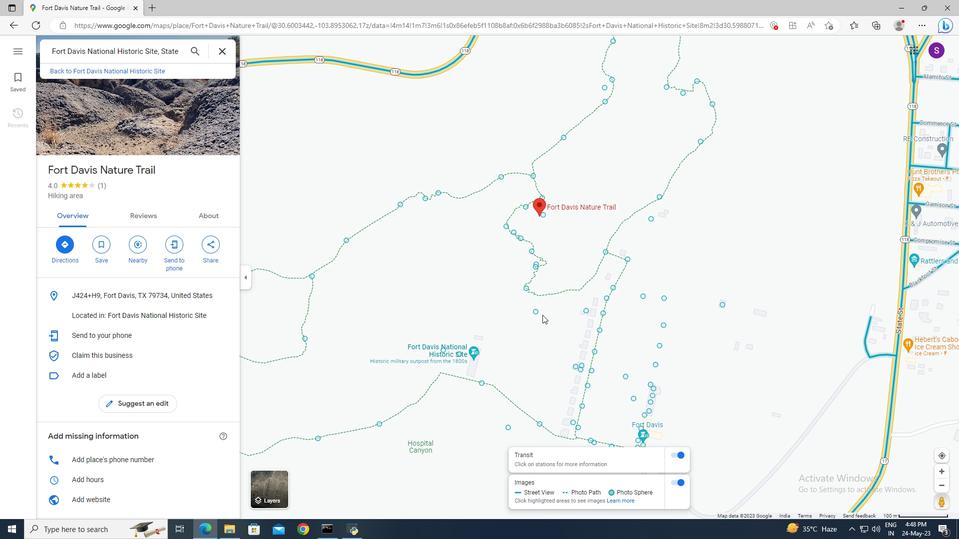 
Action: Mouse scrolled (542, 314) with delta (0, 0)
Screenshot: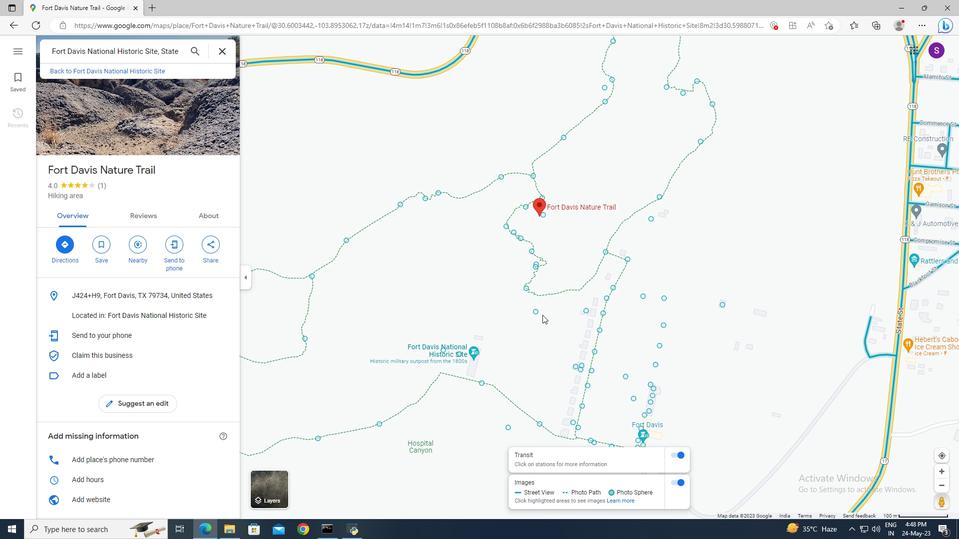 
Action: Mouse moved to (542, 315)
Screenshot: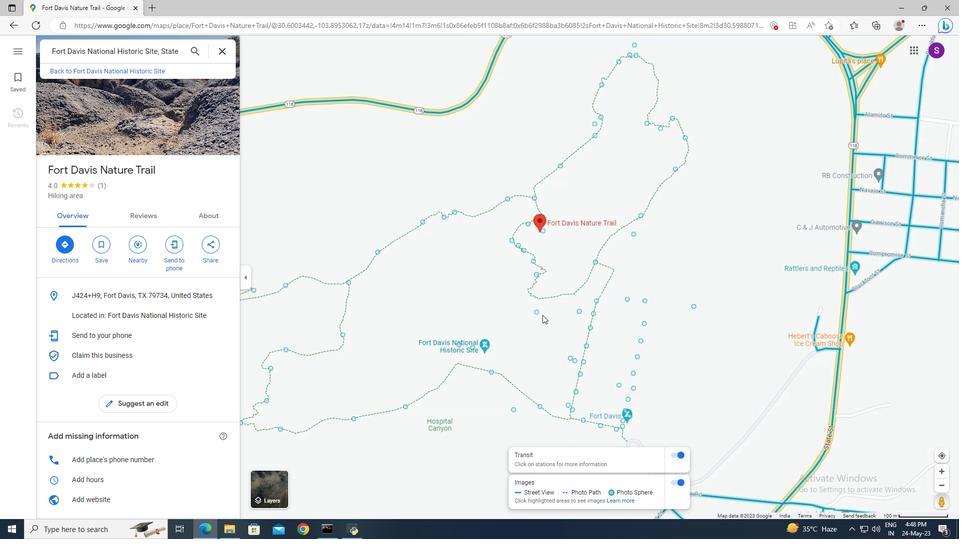 
Action: Mouse scrolled (542, 314) with delta (0, 0)
Screenshot: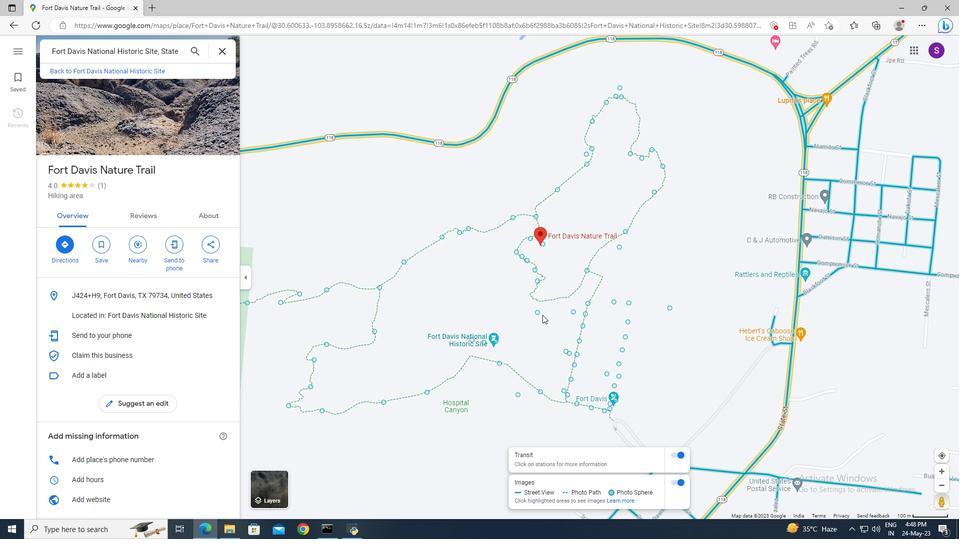 
Action: Mouse scrolled (542, 315) with delta (0, 0)
Screenshot: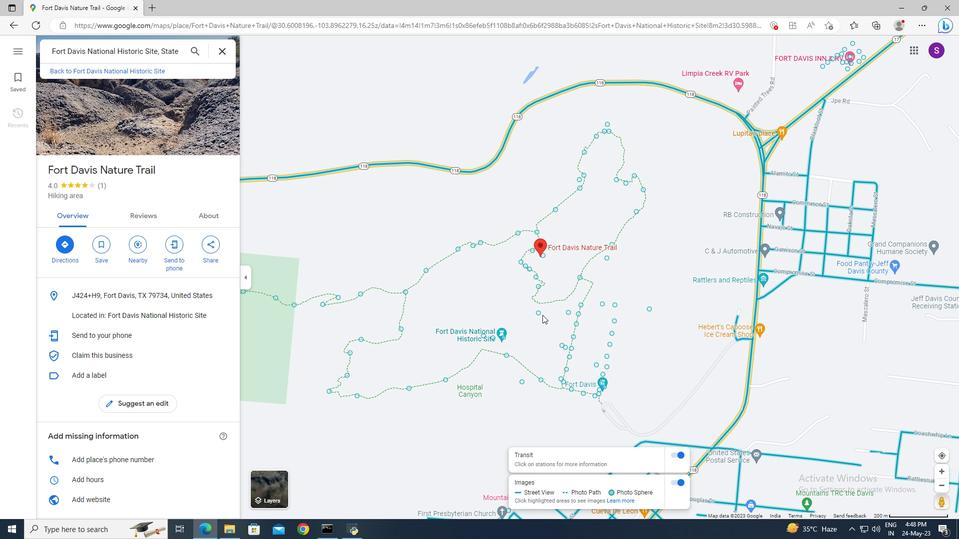 
Action: Mouse moved to (515, 291)
Screenshot: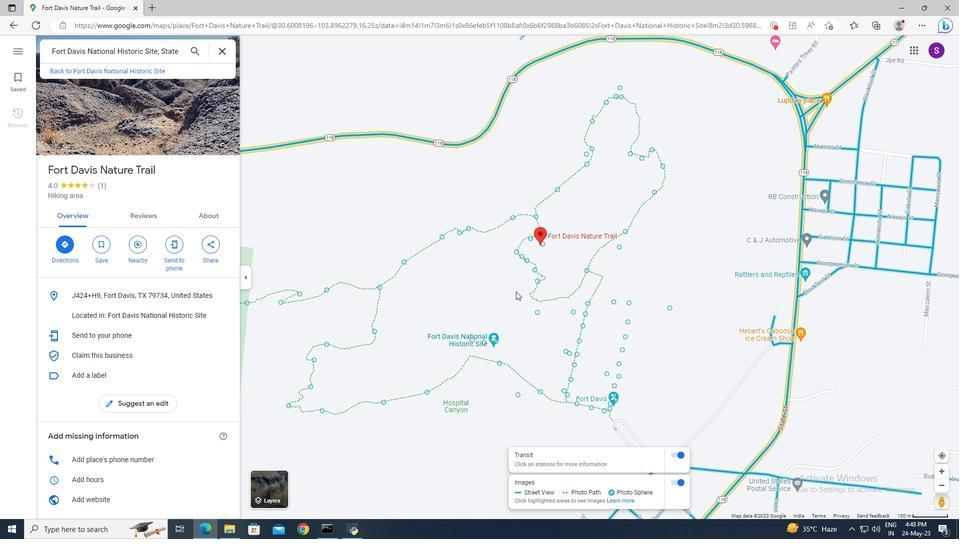 
Action: Mouse pressed left at (515, 291)
Screenshot: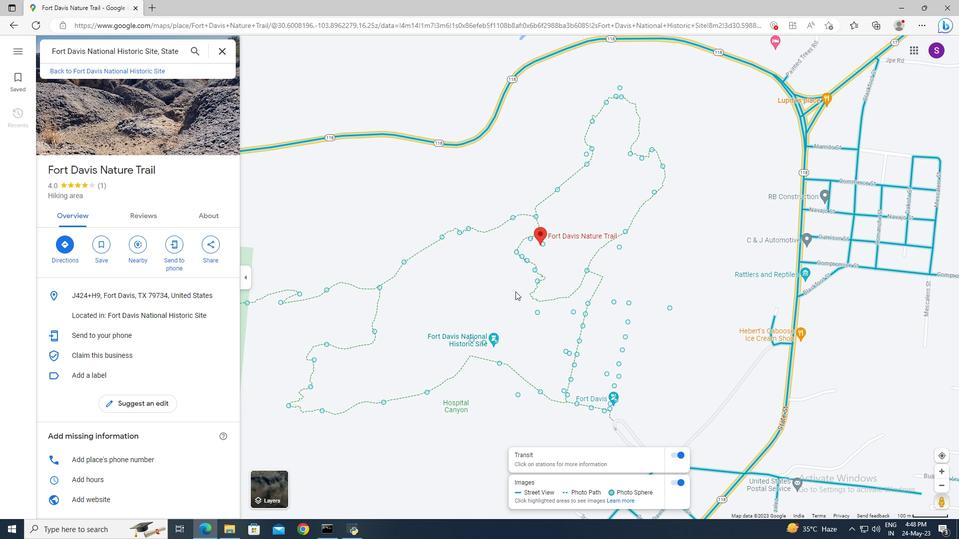 
Action: Mouse moved to (527, 334)
Screenshot: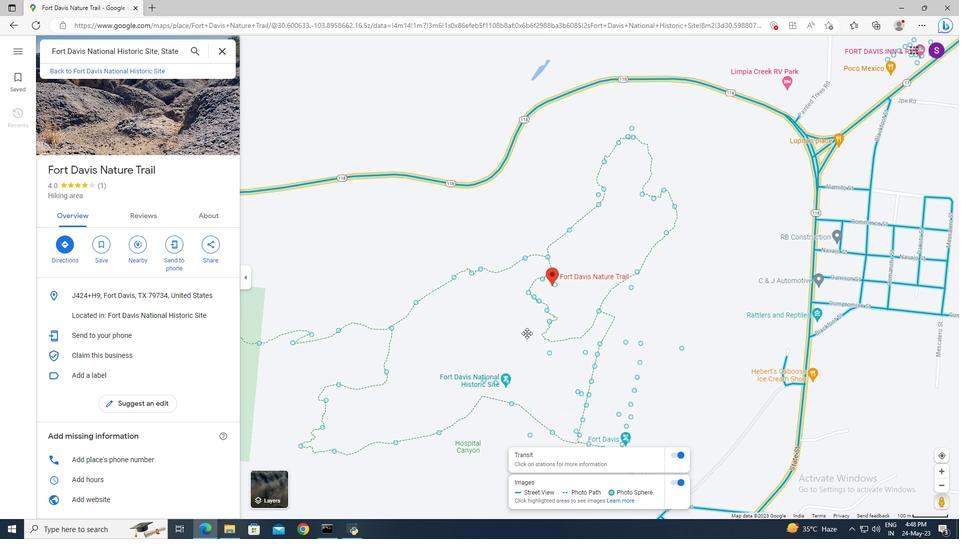 
